Task: Create new invoice with Date Opened :15-Apr-23, Select Customer: Go Loco Street Tacos & Burritos, Terms: Payment Term 1. Make invoice entry for item-1 with Date: 15-Apr-23, Description: CVS Health Liquid Bandage Spray, Action: Material, Income Account: Income:Sales, Quantity: 1, Unit Price: 6.3, Discount $: 1.2. Make entry for item-2 with Date: 15-Apr-23, Description: Starbucks Double Shot Espresso and Cream, Action: Material, Income Account: Income:Sales, Quantity: 2, Unit Price: 5, Discount $: 2.2. Make entry for item-3 with Date: 15-Apr-23, Description: Reeses Sticks King Size_x000D_
, Action: Material, Income Account: Income:Sales, Quantity: 1, Unit Price: 6, Discount $: 2.7. Write Notes: Looking forward to serving you again.. Post Invoice with Post Date: 15-Apr-23, Post to Accounts: Assets:Accounts Receivable. Pay / Process Payment with Transaction Date: 15-May-23, Amount: 16.2, Transfer Account: Checking Account. Print Invoice, display notes by going to Option, then go to Display Tab and check Invoice Notes.
Action: Mouse pressed left at (157, 32)
Screenshot: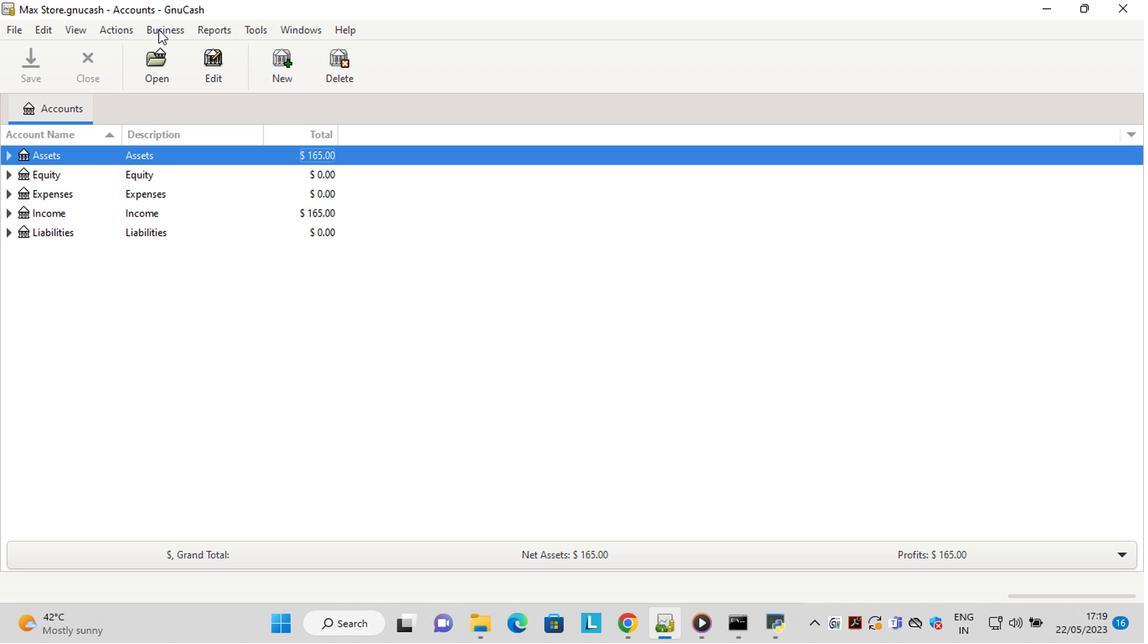 
Action: Mouse moved to (365, 122)
Screenshot: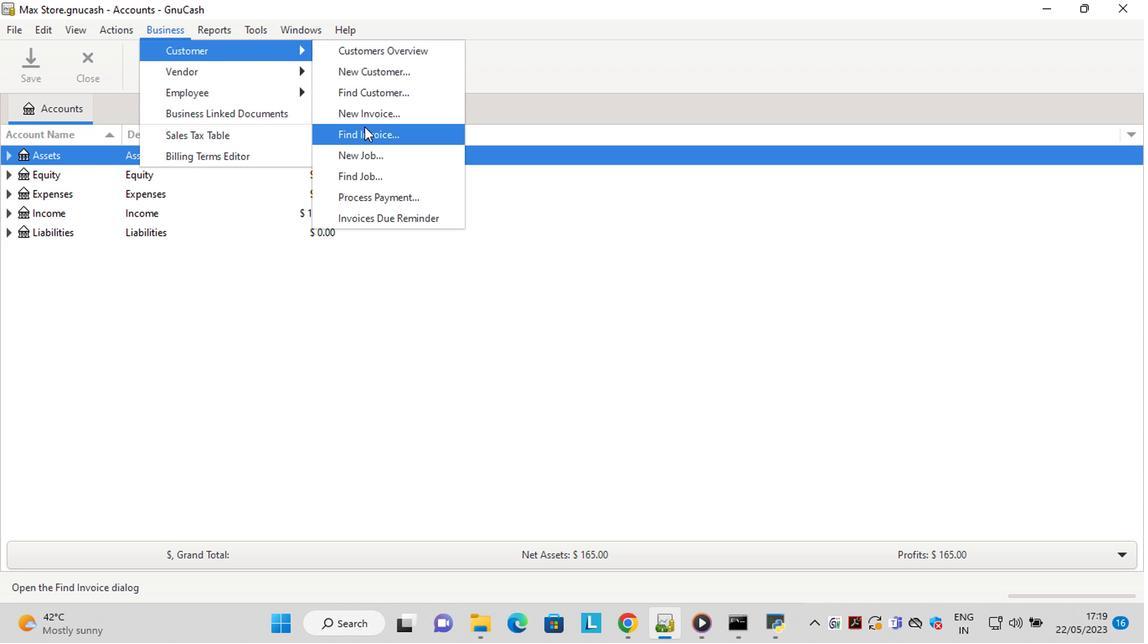 
Action: Mouse pressed left at (365, 122)
Screenshot: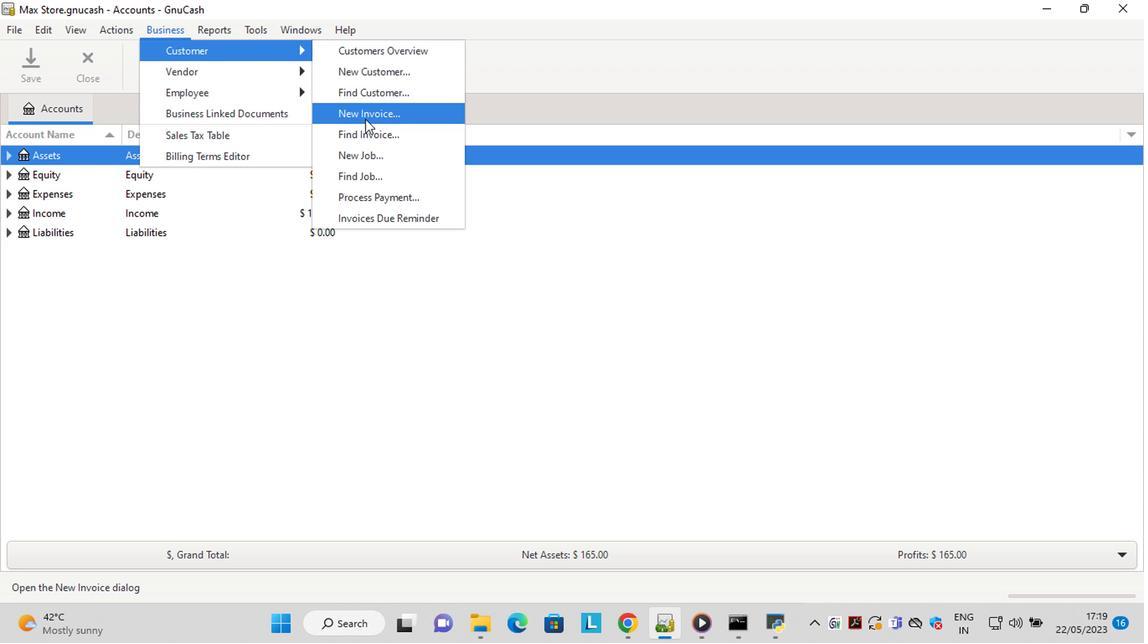 
Action: Mouse moved to (636, 253)
Screenshot: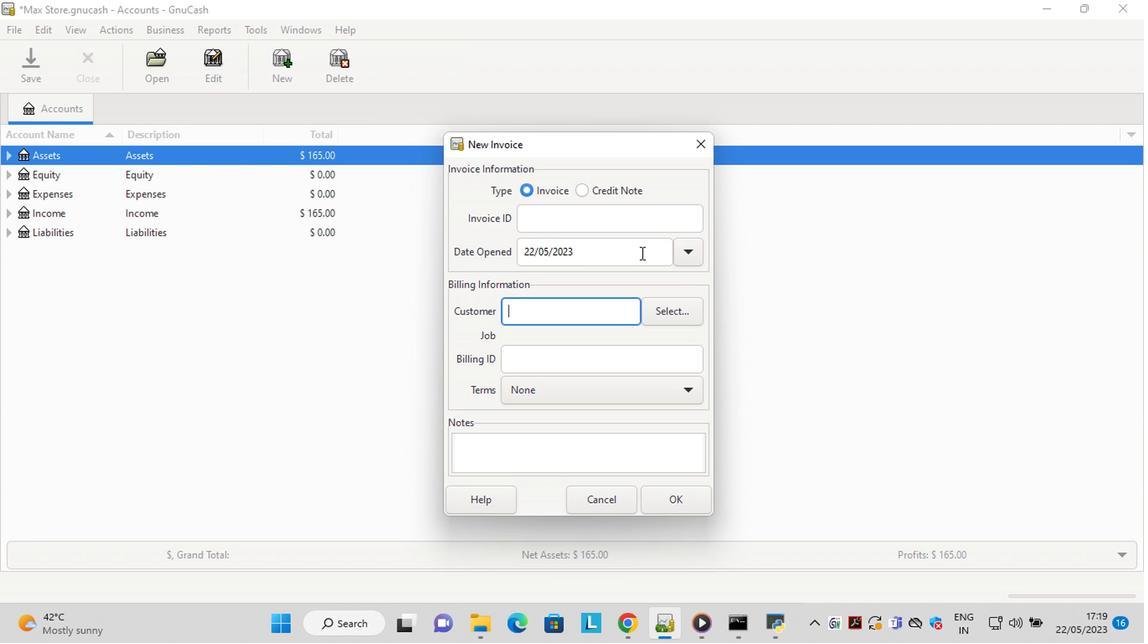 
Action: Mouse pressed left at (636, 253)
Screenshot: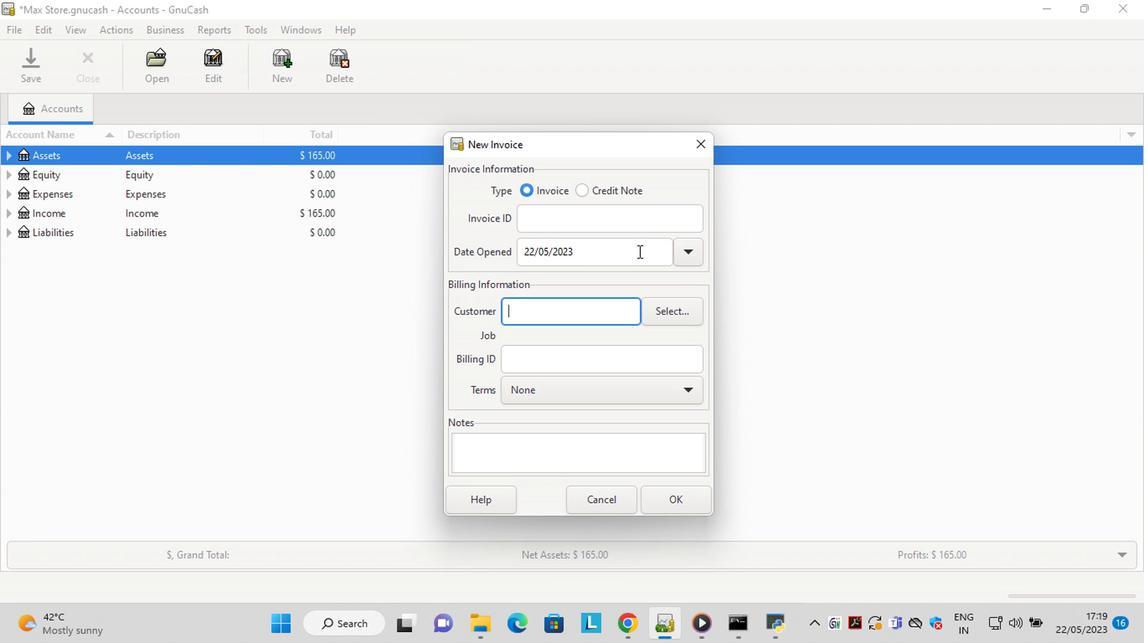 
Action: Key pressed <Key.left><Key.left><Key.left><Key.left><Key.left><Key.left><Key.left><Key.left><Key.left><Key.left><Key.left><Key.left><Key.left><Key.left><Key.delete><Key.delete>15<Key.right><Key.right><Key.delete>4
Screenshot: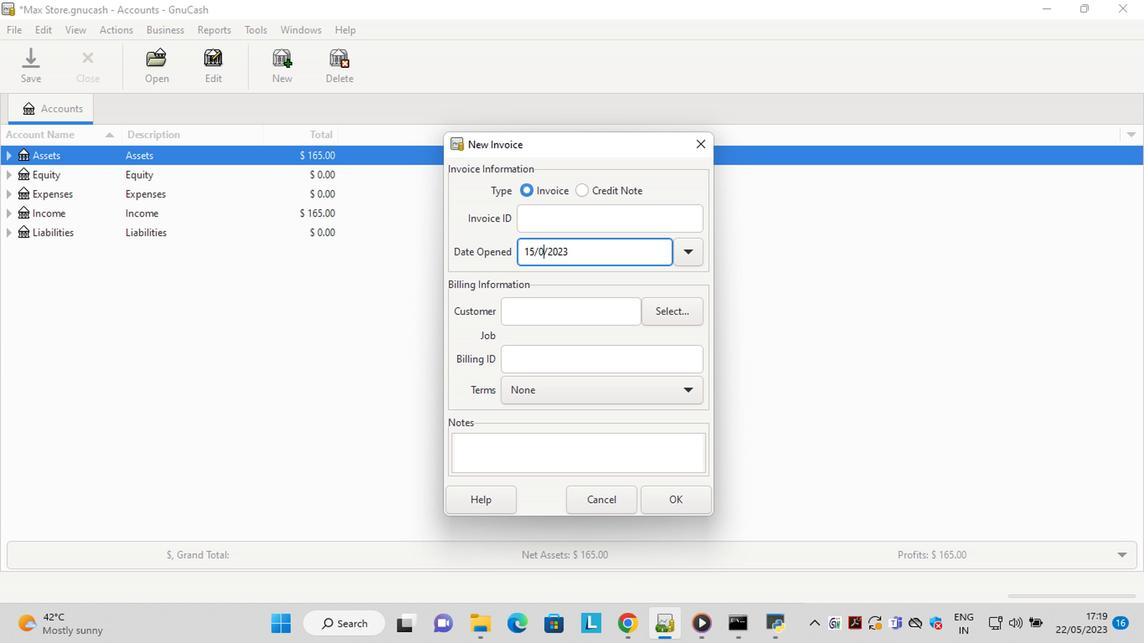 
Action: Mouse moved to (559, 313)
Screenshot: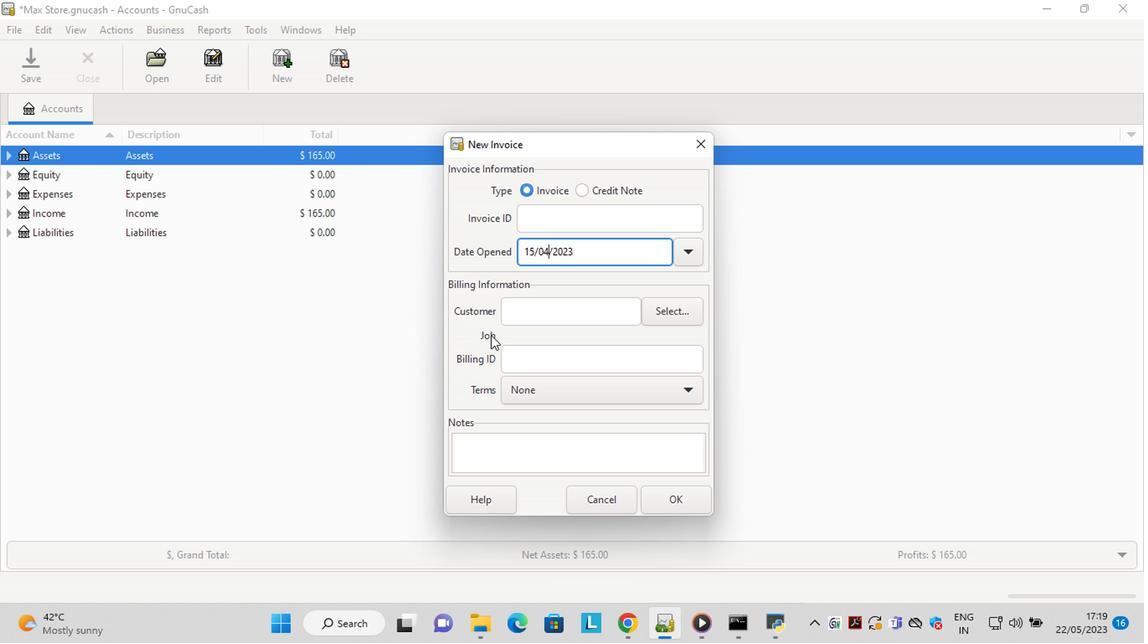 
Action: Mouse pressed left at (559, 313)
Screenshot: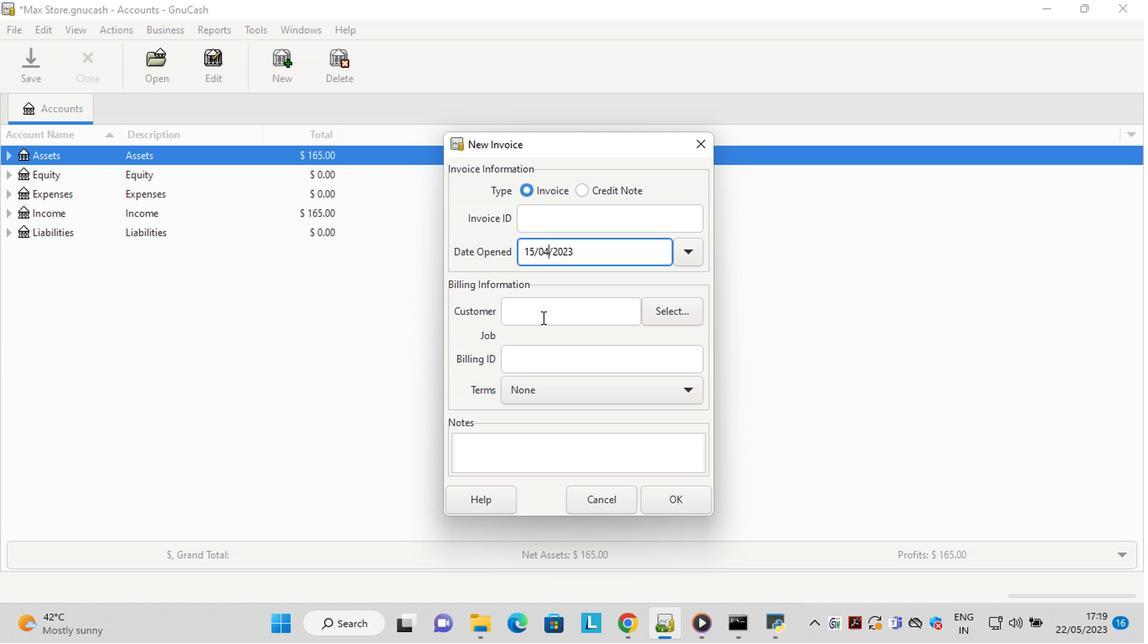 
Action: Mouse moved to (667, 306)
Screenshot: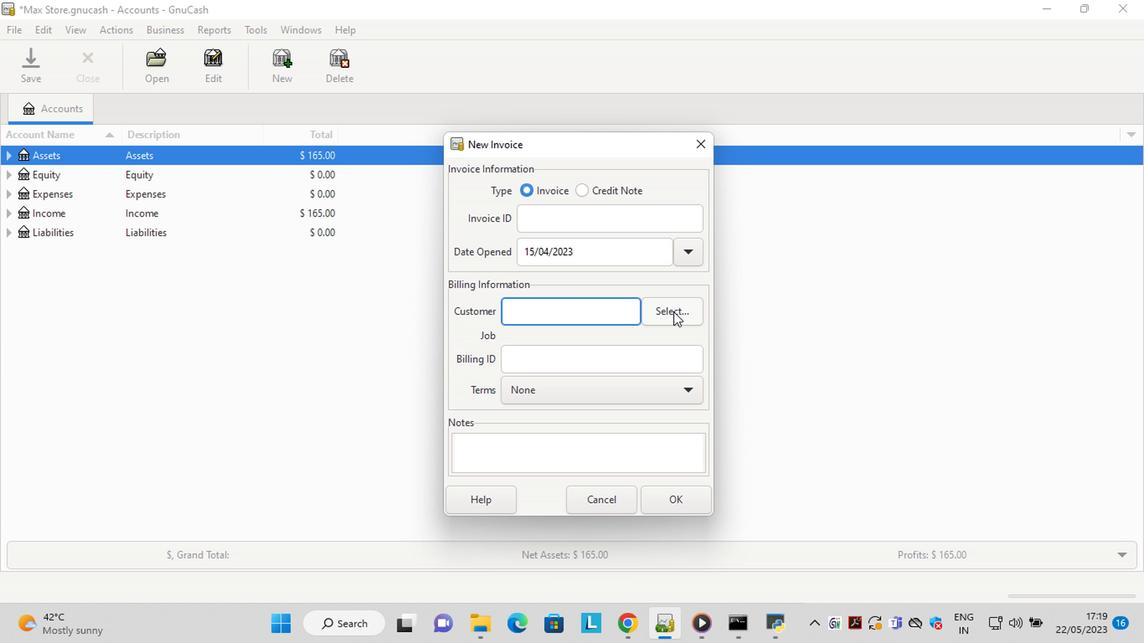 
Action: Mouse pressed left at (667, 306)
Screenshot: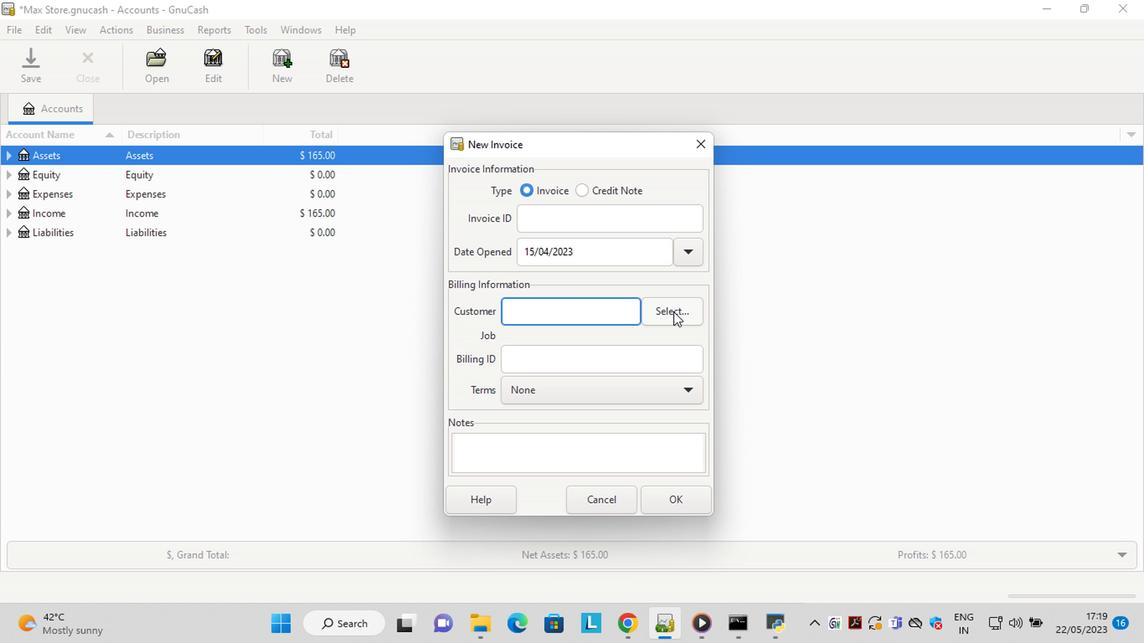 
Action: Mouse moved to (601, 295)
Screenshot: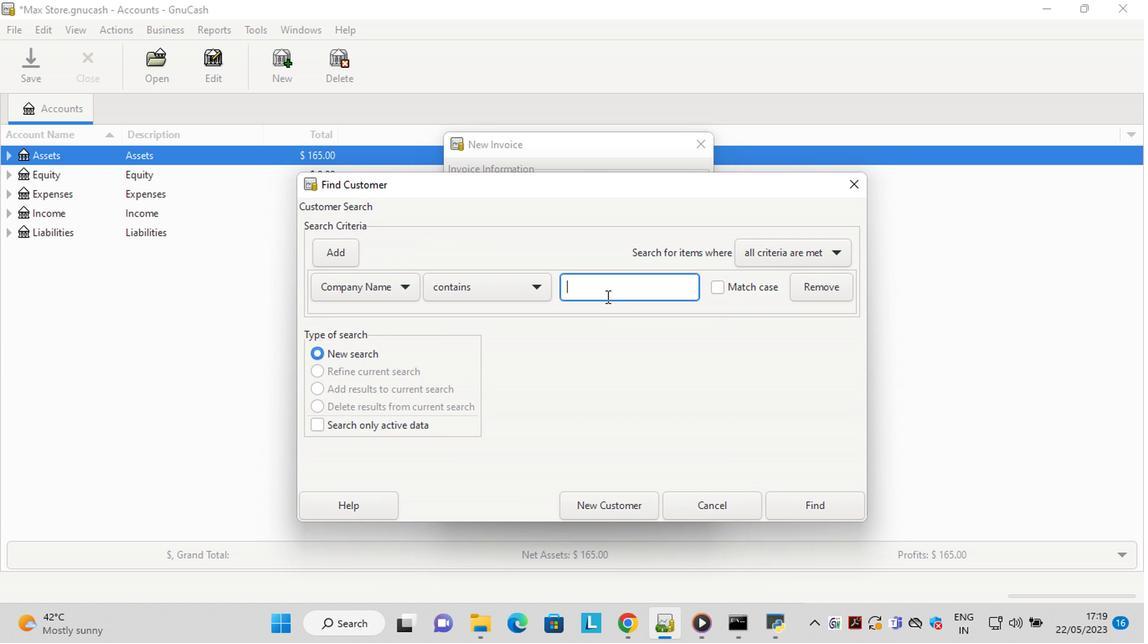 
Action: Mouse pressed left at (601, 295)
Screenshot: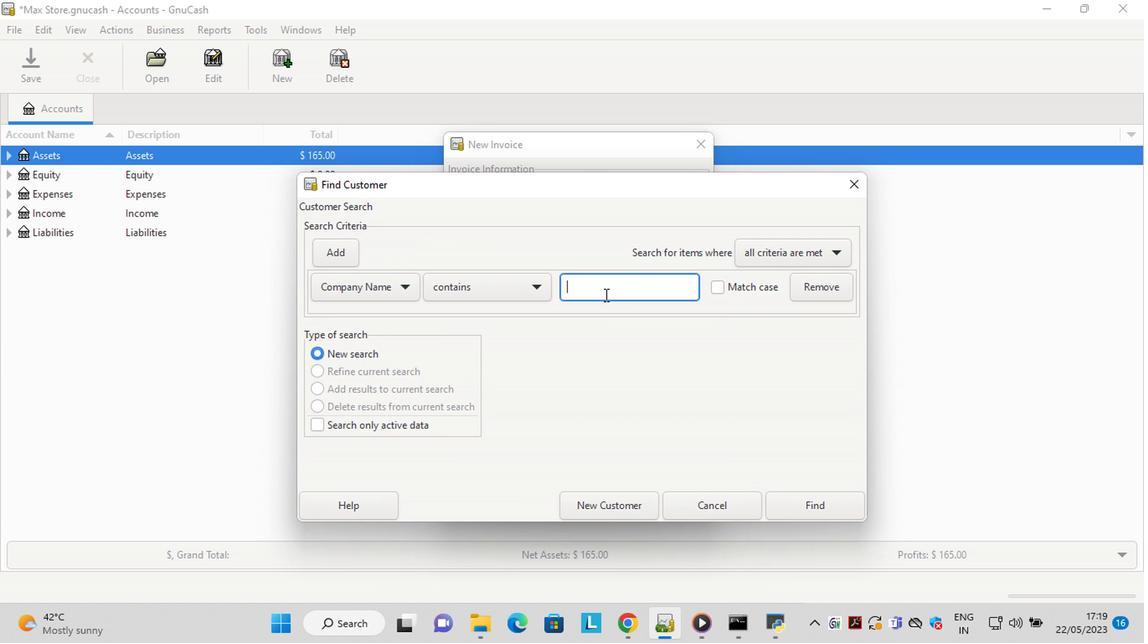 
Action: Key pressed <Key.shift>GO<Key.space><Key.shift>Lco<Key.backspace><Key.backspace>oi<Key.backspace>co
Screenshot: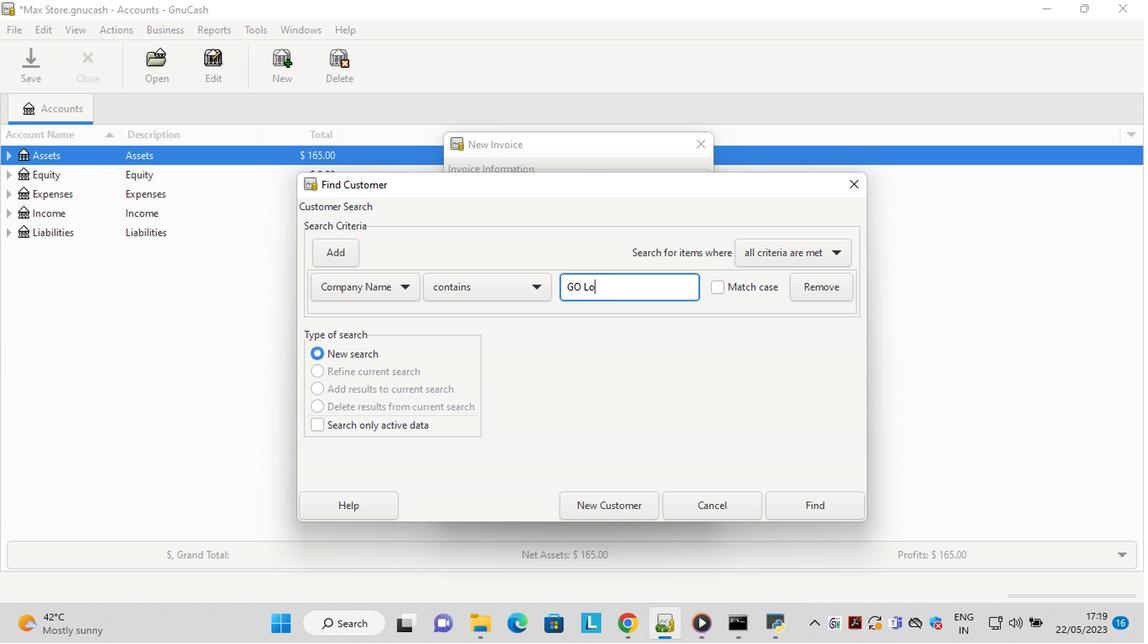 
Action: Mouse moved to (805, 507)
Screenshot: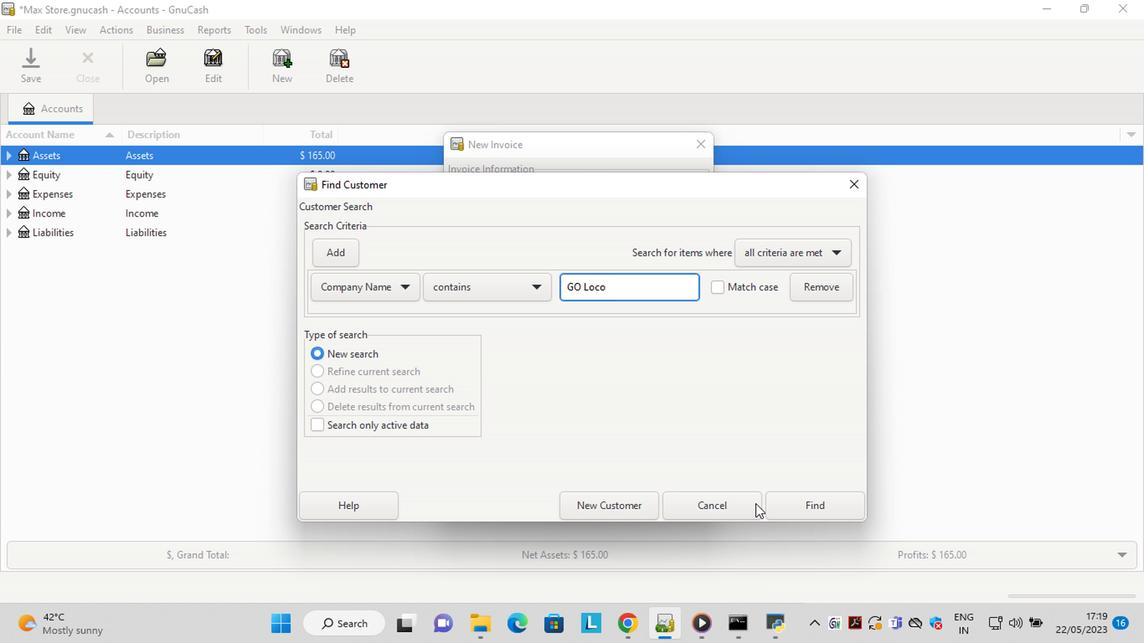 
Action: Mouse pressed left at (805, 507)
Screenshot: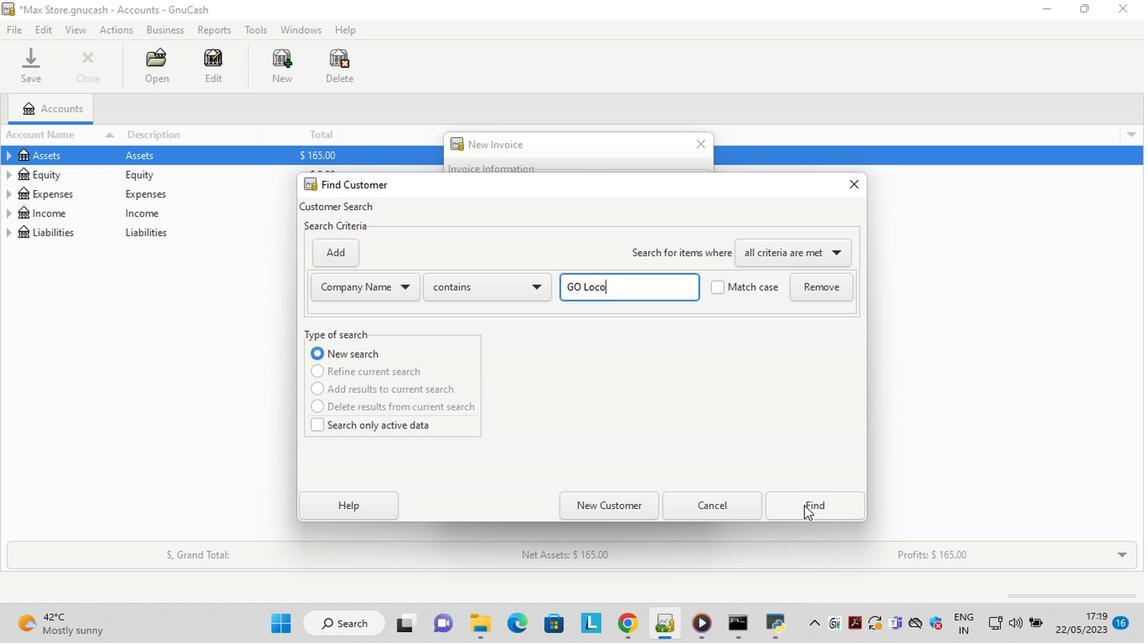 
Action: Mouse moved to (597, 338)
Screenshot: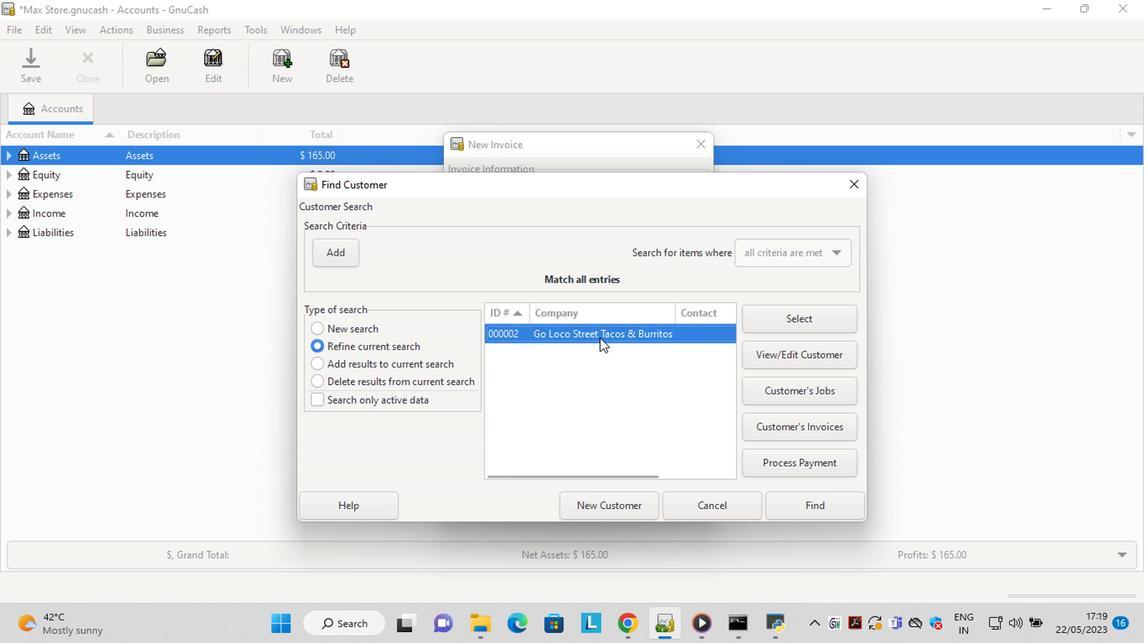 
Action: Mouse pressed left at (597, 338)
Screenshot: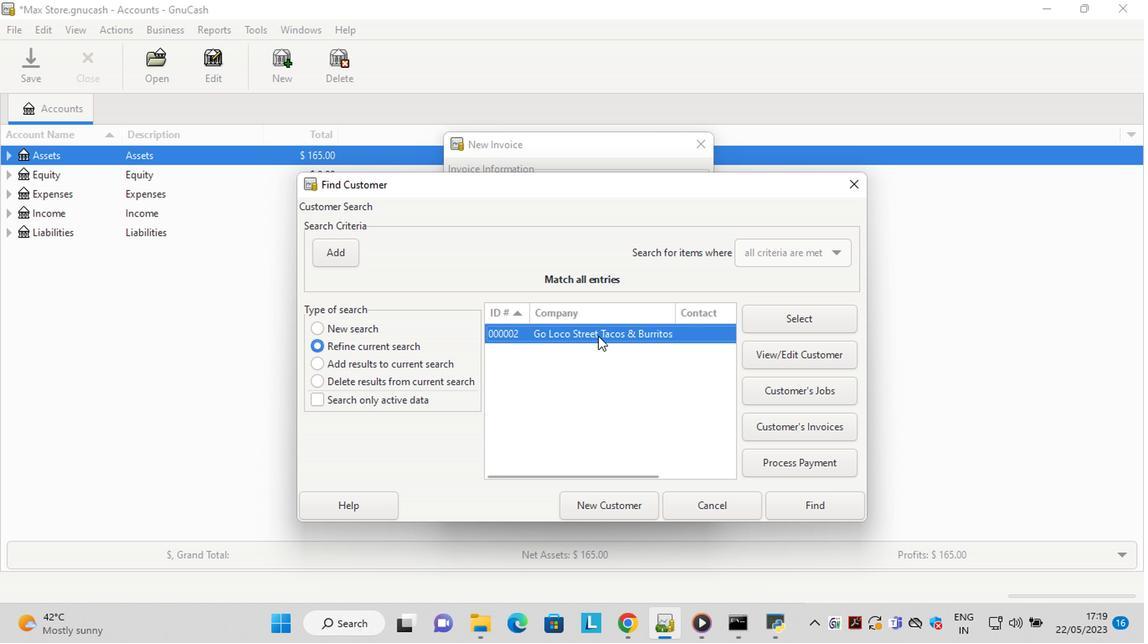 
Action: Mouse pressed left at (597, 338)
Screenshot: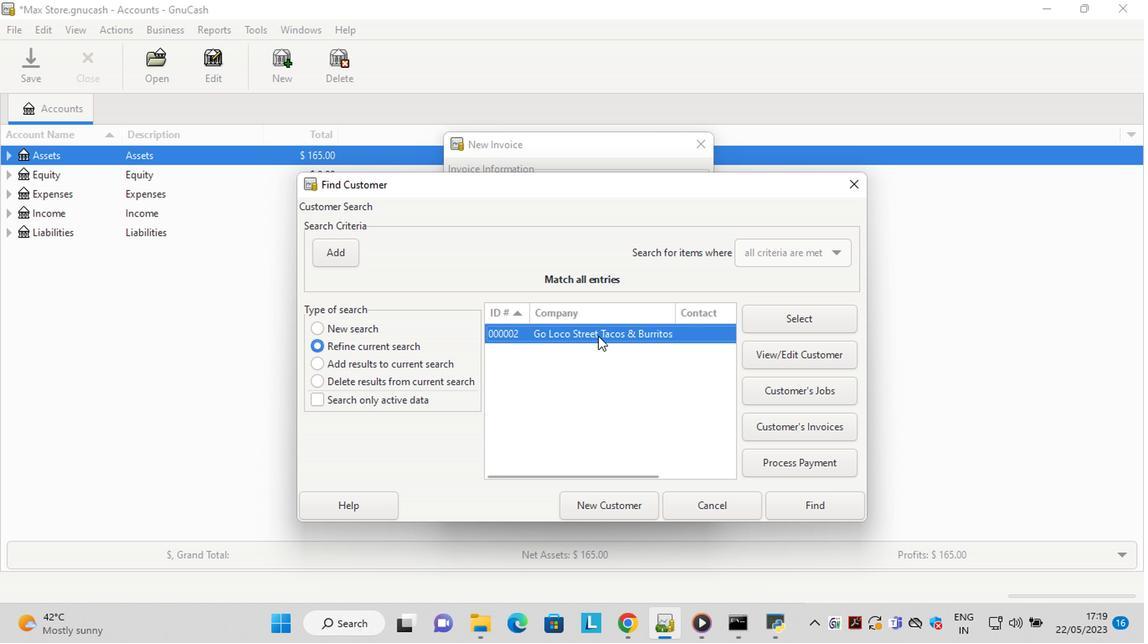 
Action: Mouse moved to (631, 402)
Screenshot: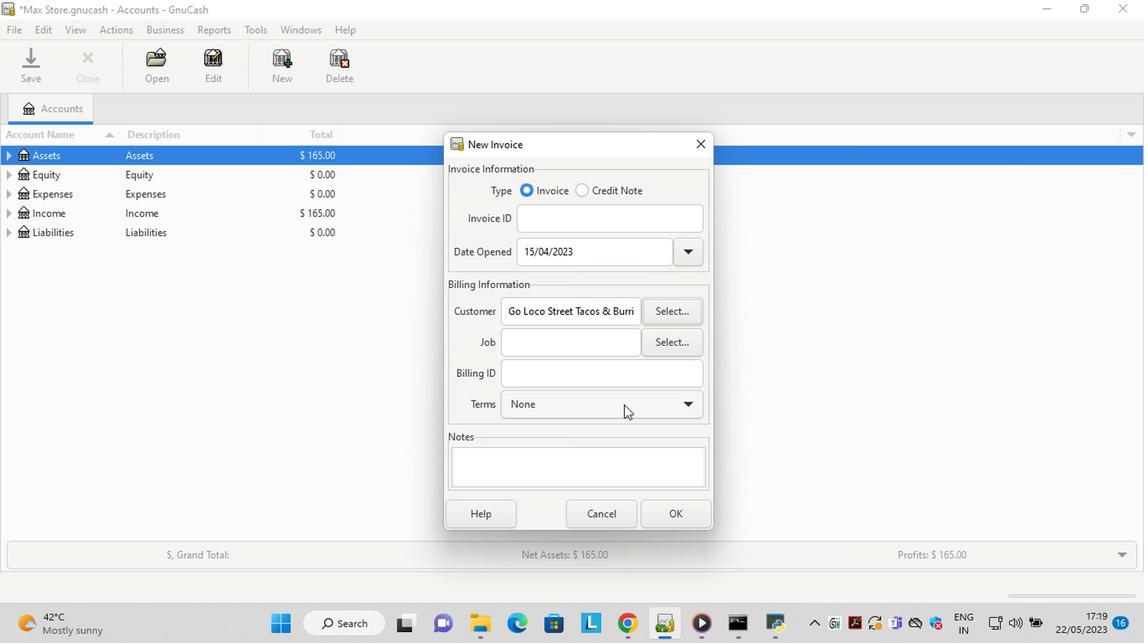 
Action: Mouse pressed left at (631, 402)
Screenshot: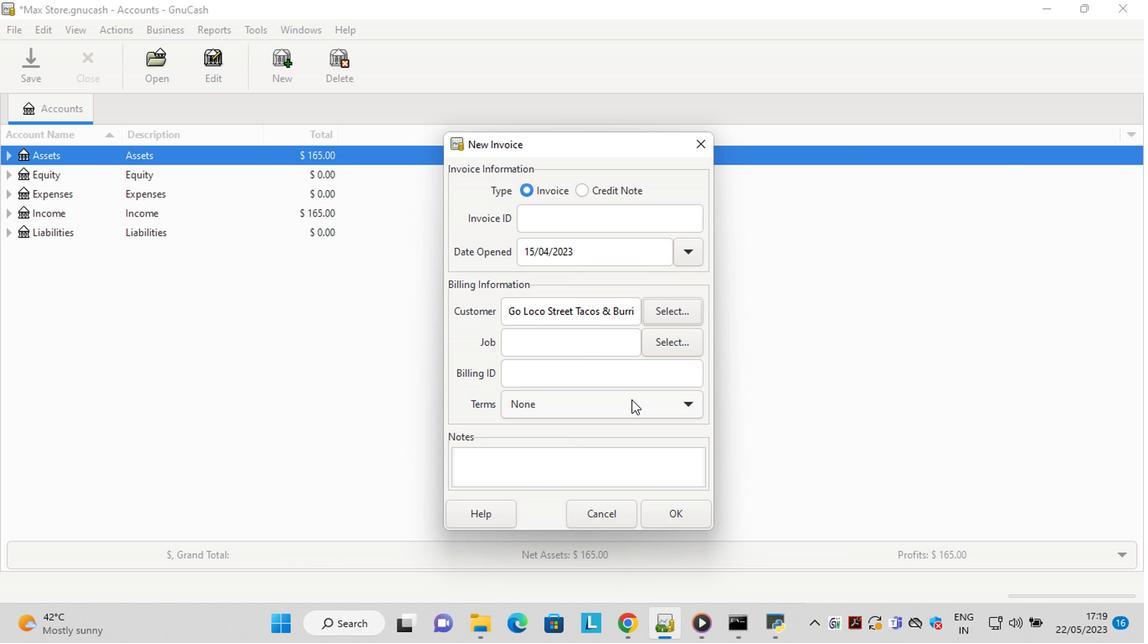 
Action: Mouse moved to (607, 429)
Screenshot: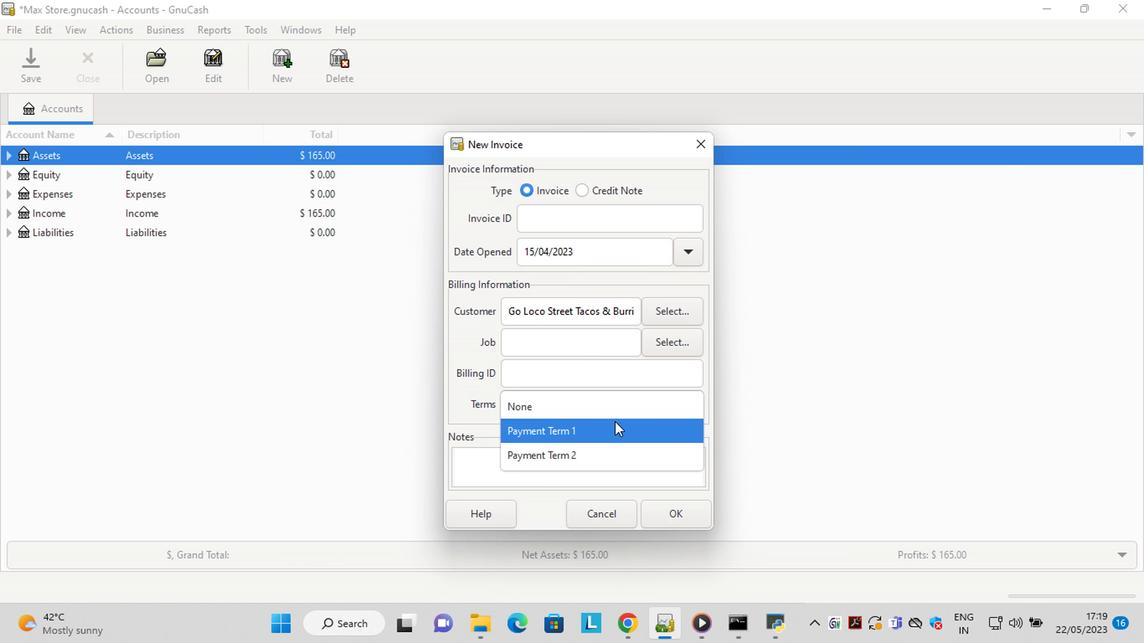 
Action: Mouse pressed left at (607, 429)
Screenshot: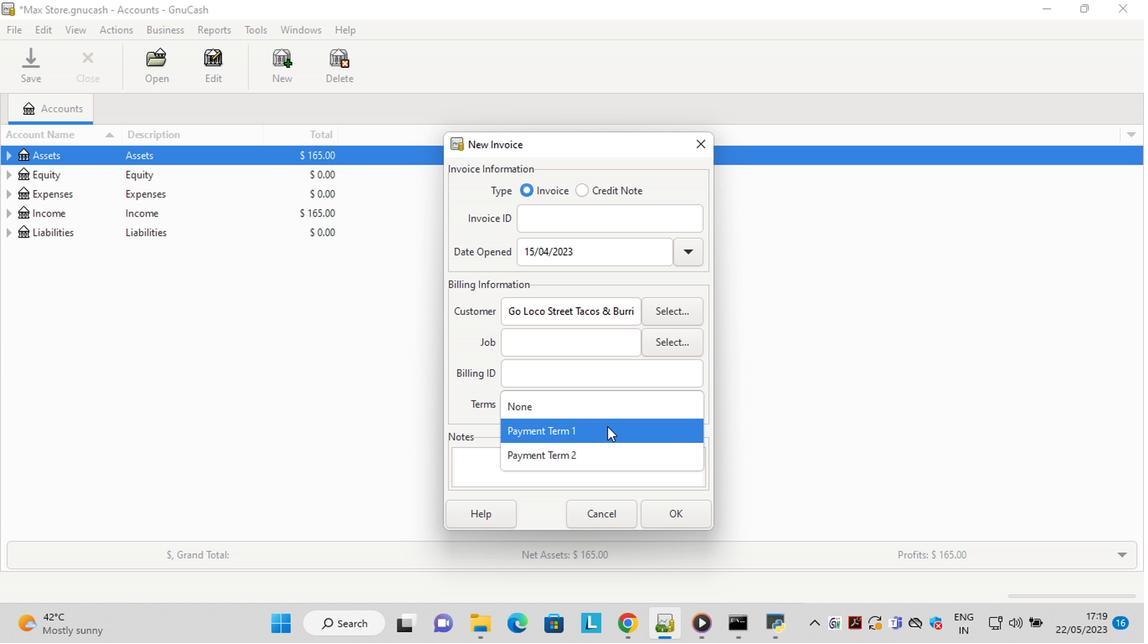 
Action: Mouse moved to (674, 516)
Screenshot: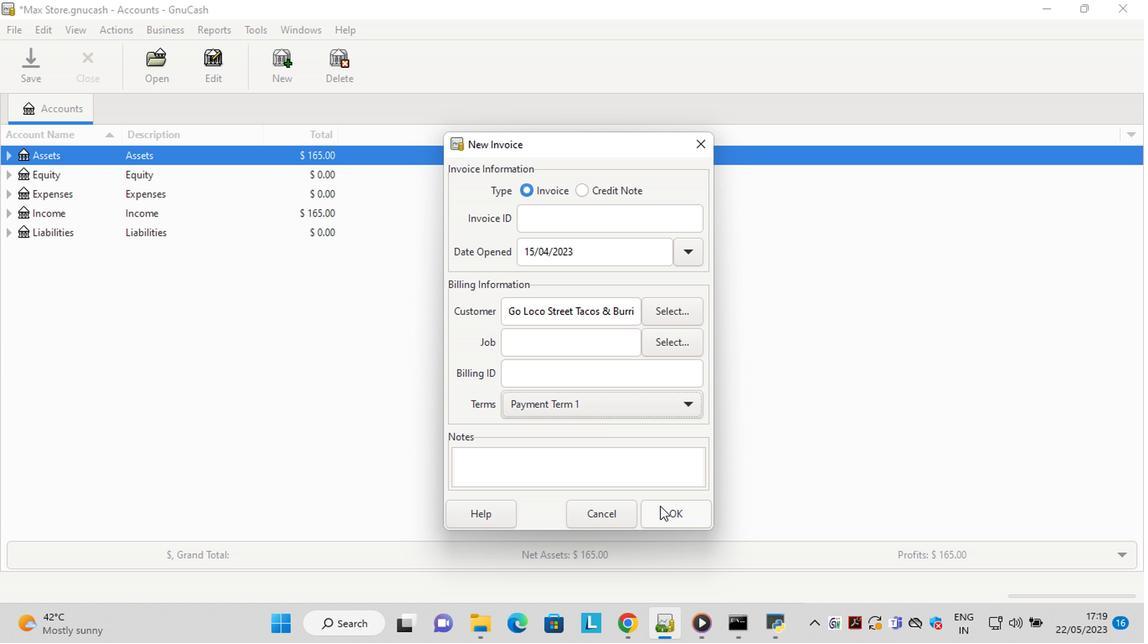 
Action: Mouse pressed left at (674, 516)
Screenshot: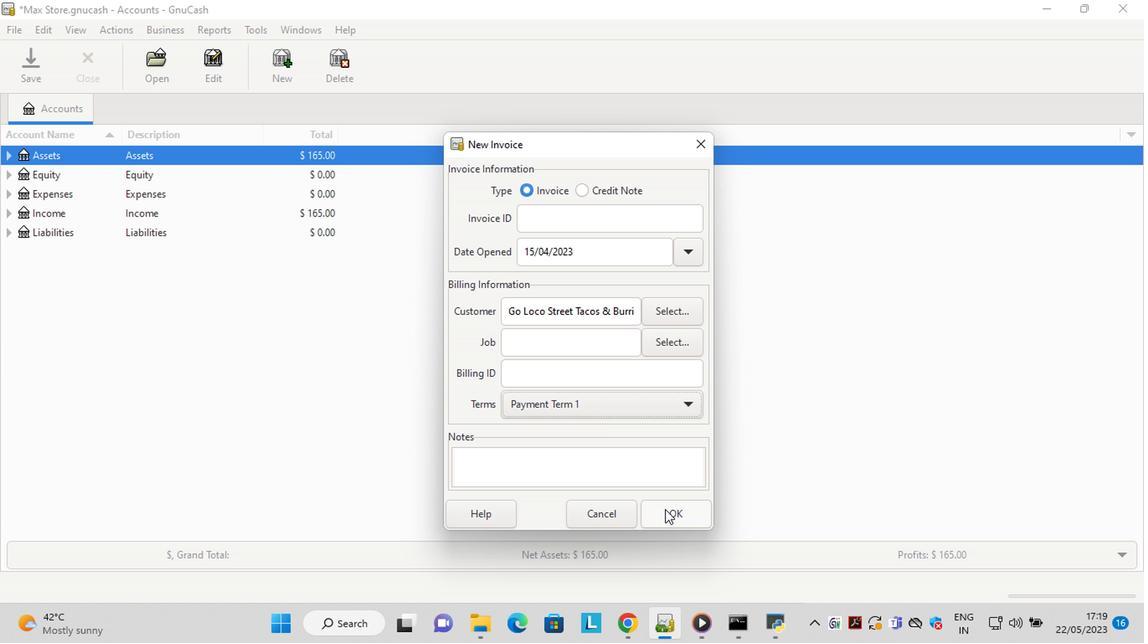 
Action: Mouse moved to (315, 352)
Screenshot: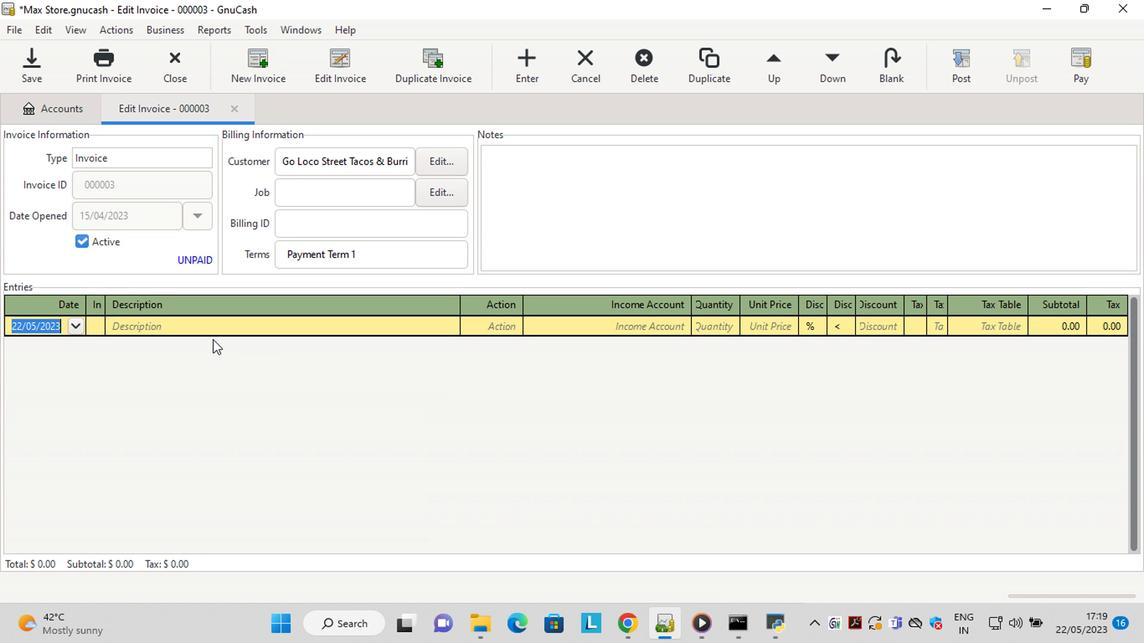 
Action: Key pressed <Key.left><Key.left><Key.delete><Key.delete>15<Key.right><Key.right><Key.delete>4<Key.tab><Key.shift>CVS<Key.space><Key.shift>Health<Key.space><Key.shift>Liquid<Key.space><Key.shift>Bandage<Key.space><Key.shift>Spray<Key.tab>ma<Key.enter><Key.tab>sale<Key.tab>1<Key.tab>6.3<Key.tab>
Screenshot: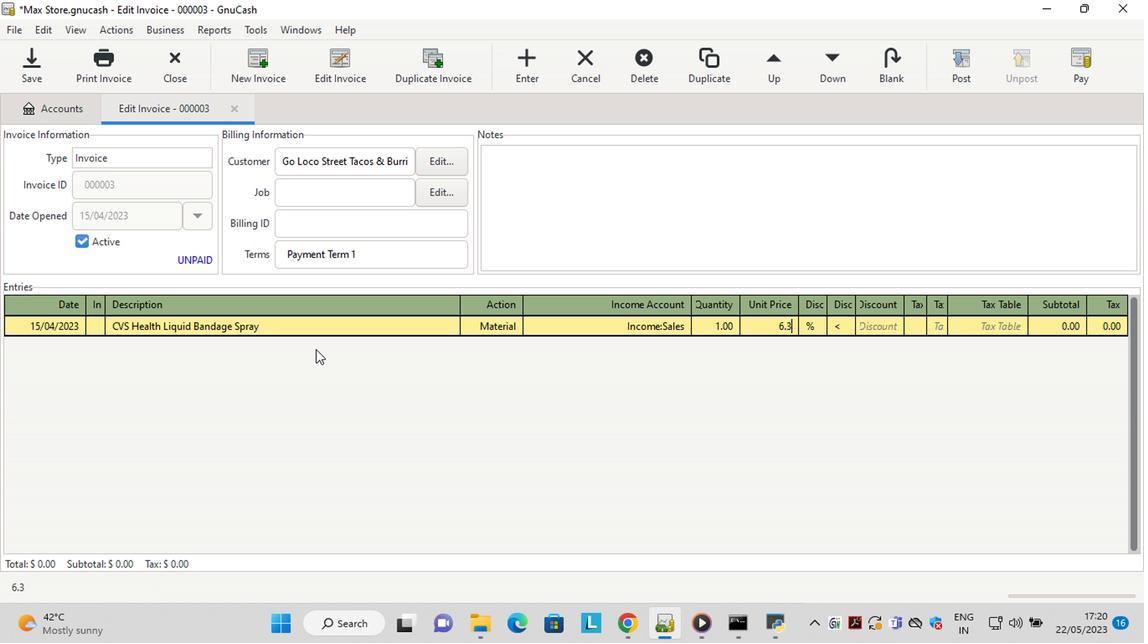 
Action: Mouse moved to (812, 328)
Screenshot: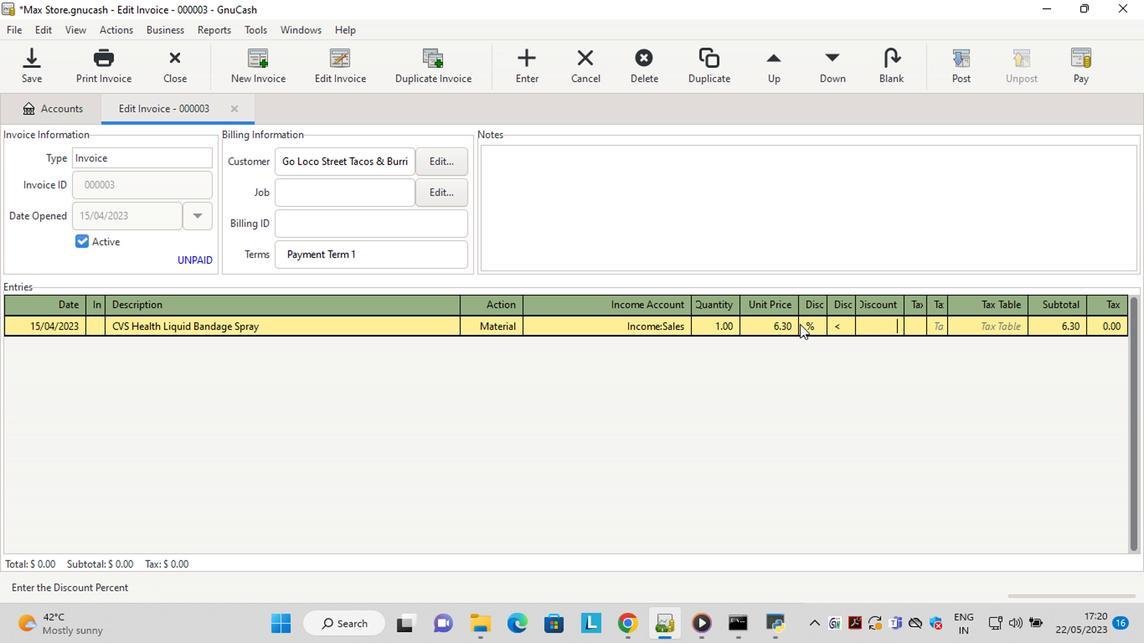 
Action: Mouse pressed left at (812, 328)
Screenshot: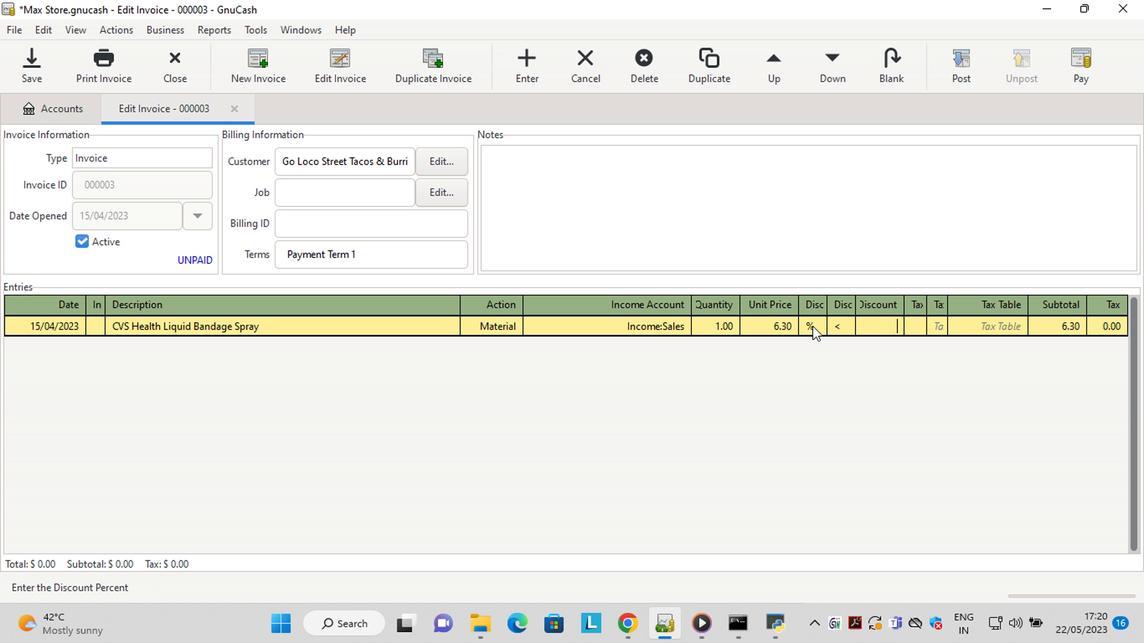 
Action: Mouse moved to (839, 327)
Screenshot: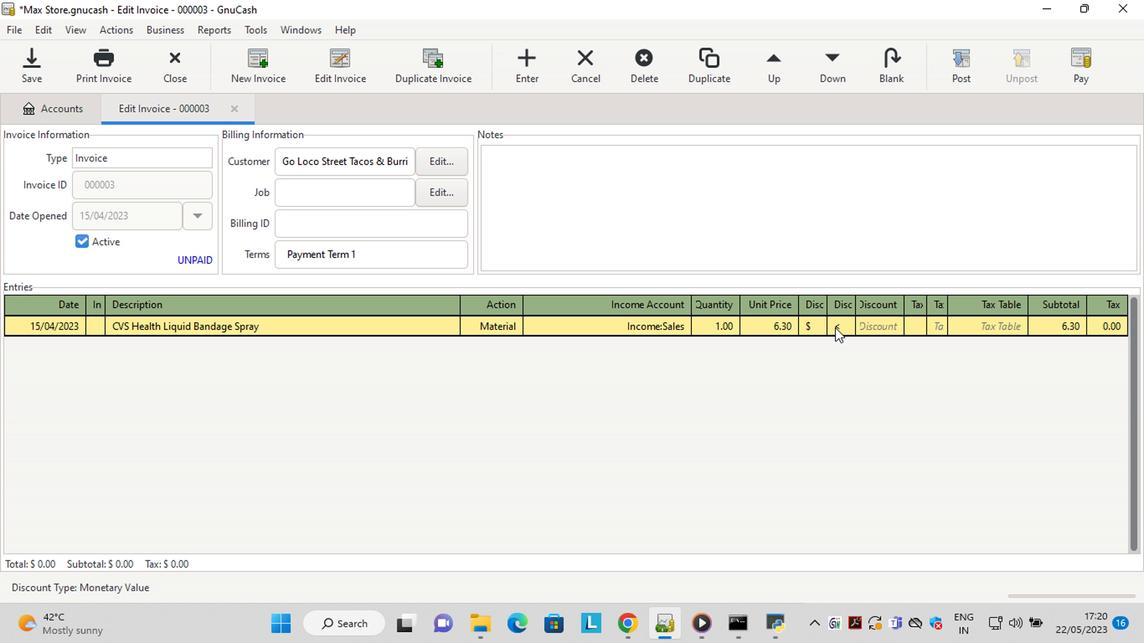 
Action: Mouse pressed left at (839, 327)
Screenshot: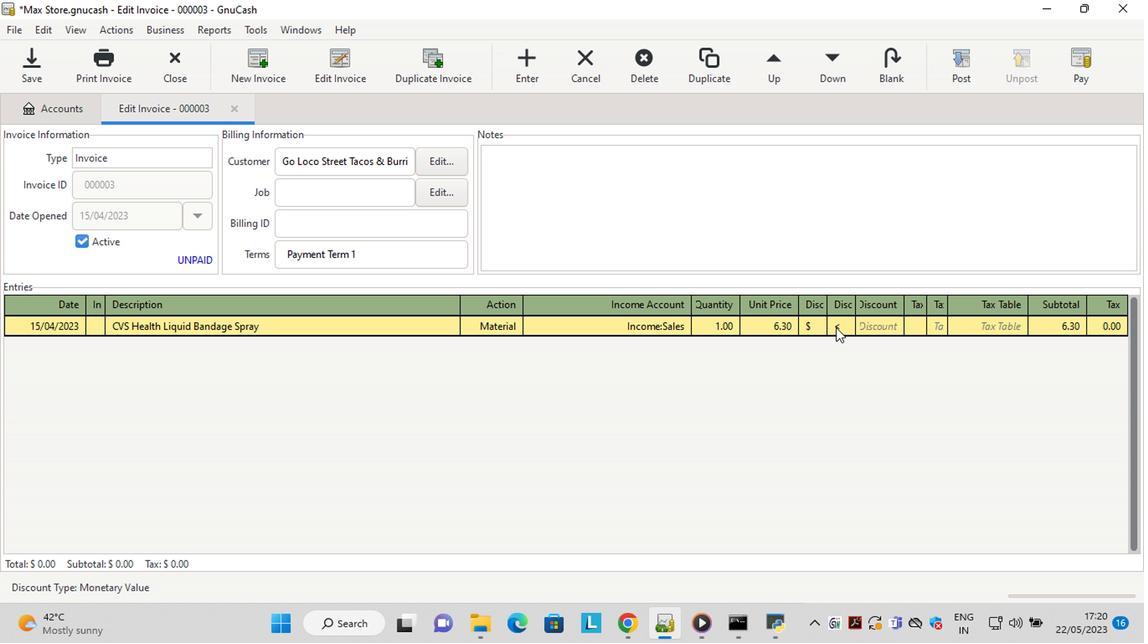 
Action: Mouse moved to (877, 330)
Screenshot: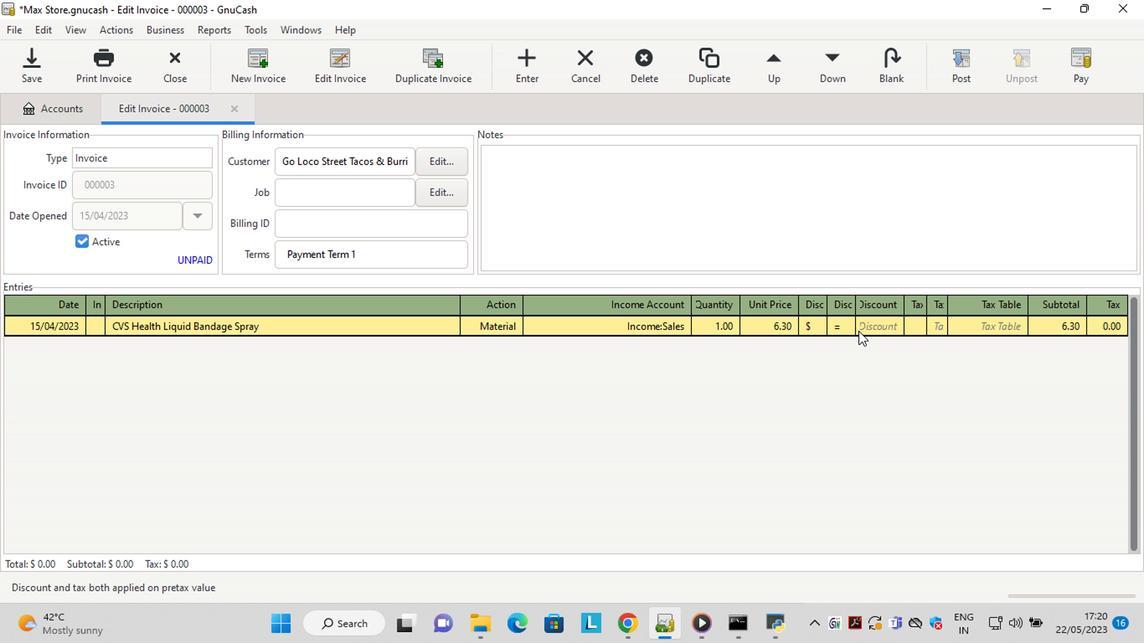 
Action: Mouse pressed left at (877, 330)
Screenshot: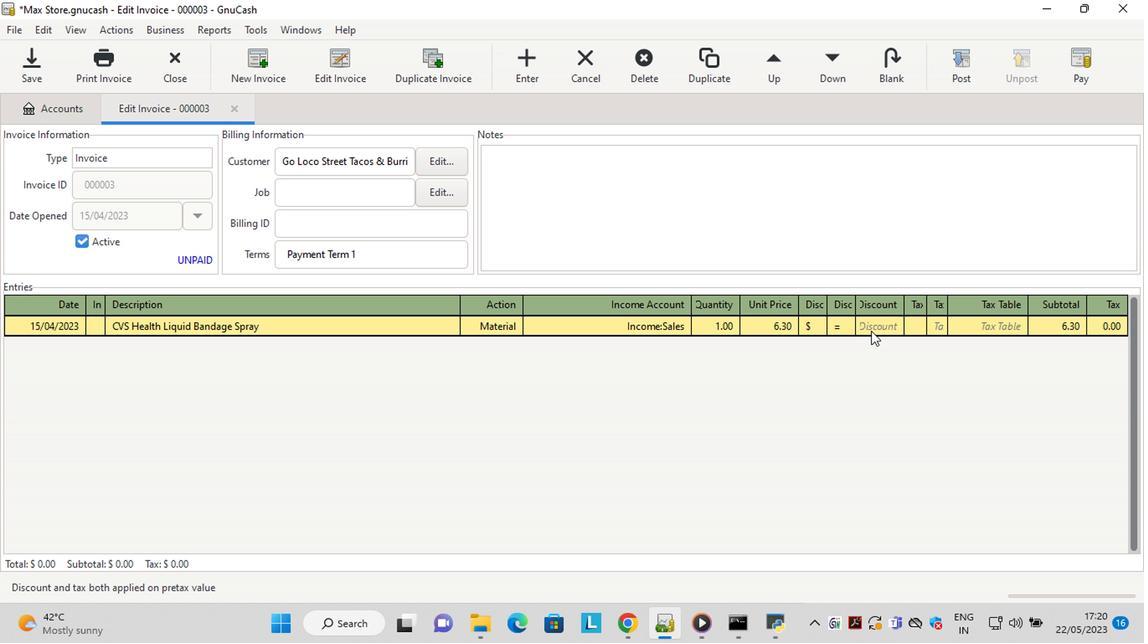 
Action: Key pressed 1.20
Screenshot: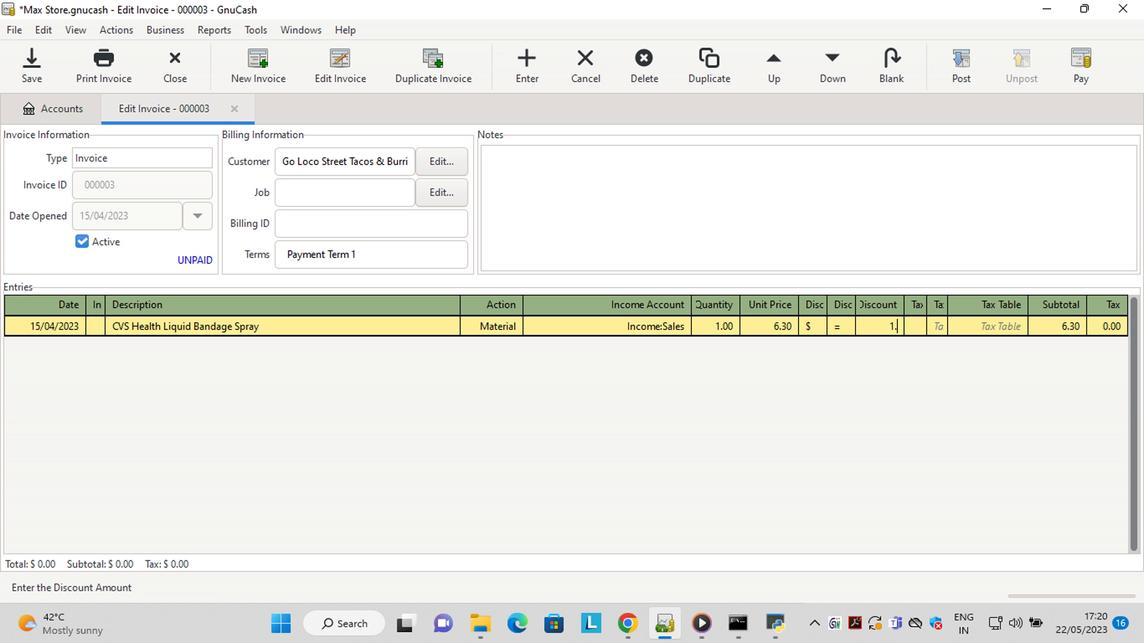 
Action: Mouse moved to (1016, 389)
Screenshot: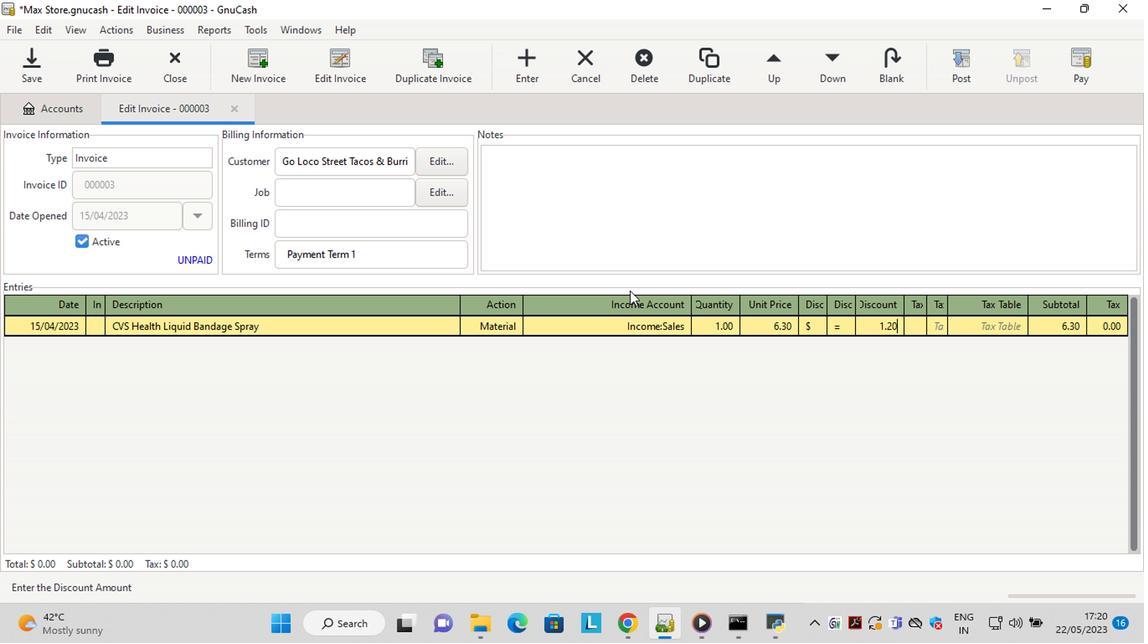 
Action: Key pressed <Key.tab><Key.tab><Key.shift>Starbucks<Key.space><Key.shift>Double<Key.space><Key.shift>Shot<Key.space><Key.shift>Espresso<Key.space>and<Key.space><Key.shift>Cream<Key.tab>ma<Key.enter><Key.tab>sale<Key.tab>2<Key.tab>5<Key.tab>
Screenshot: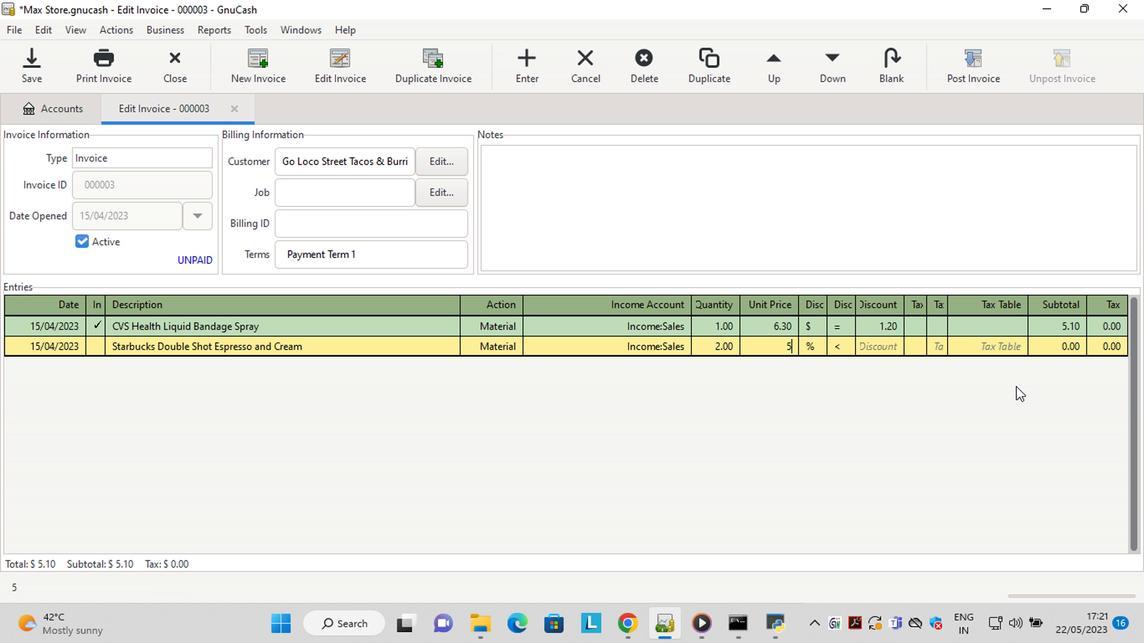 
Action: Mouse moved to (806, 344)
Screenshot: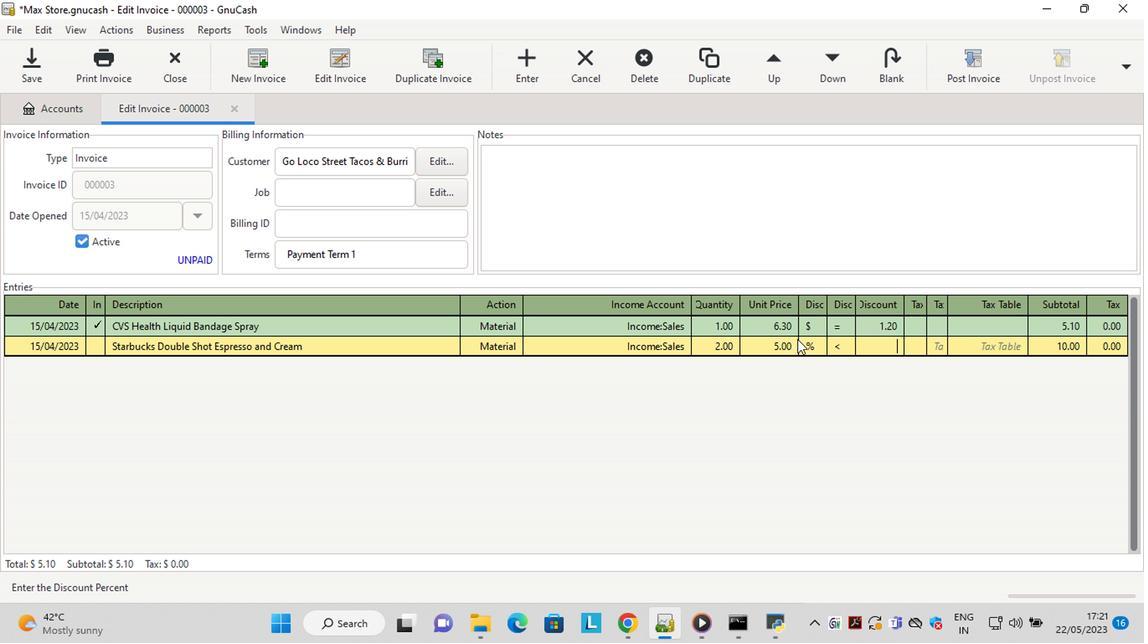 
Action: Mouse pressed left at (806, 344)
Screenshot: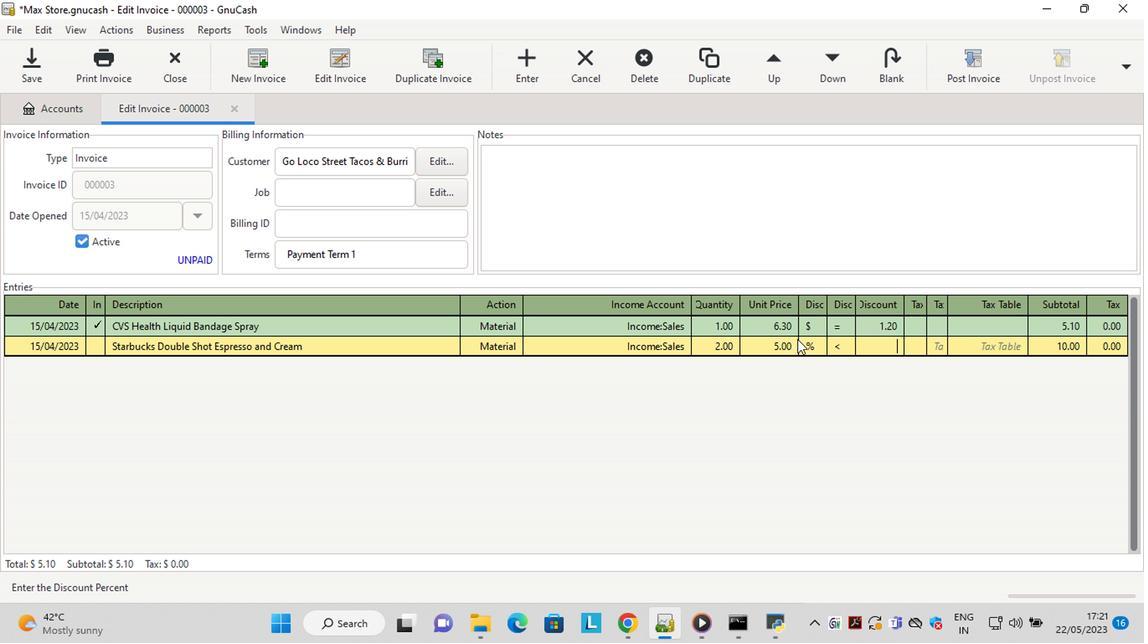 
Action: Mouse moved to (830, 349)
Screenshot: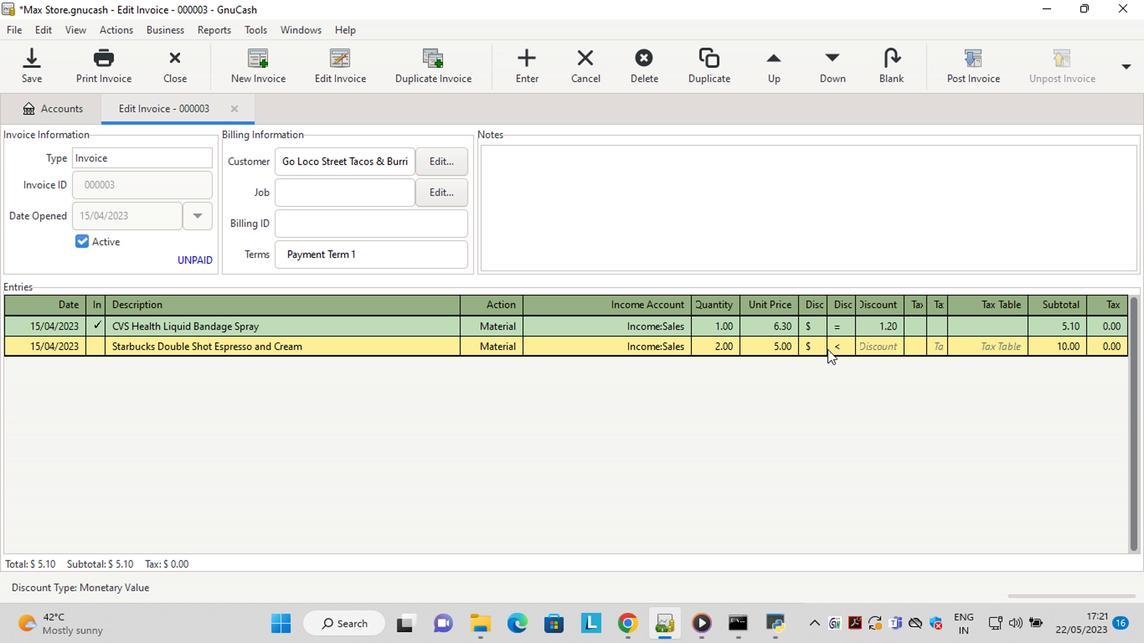 
Action: Mouse pressed left at (830, 349)
Screenshot: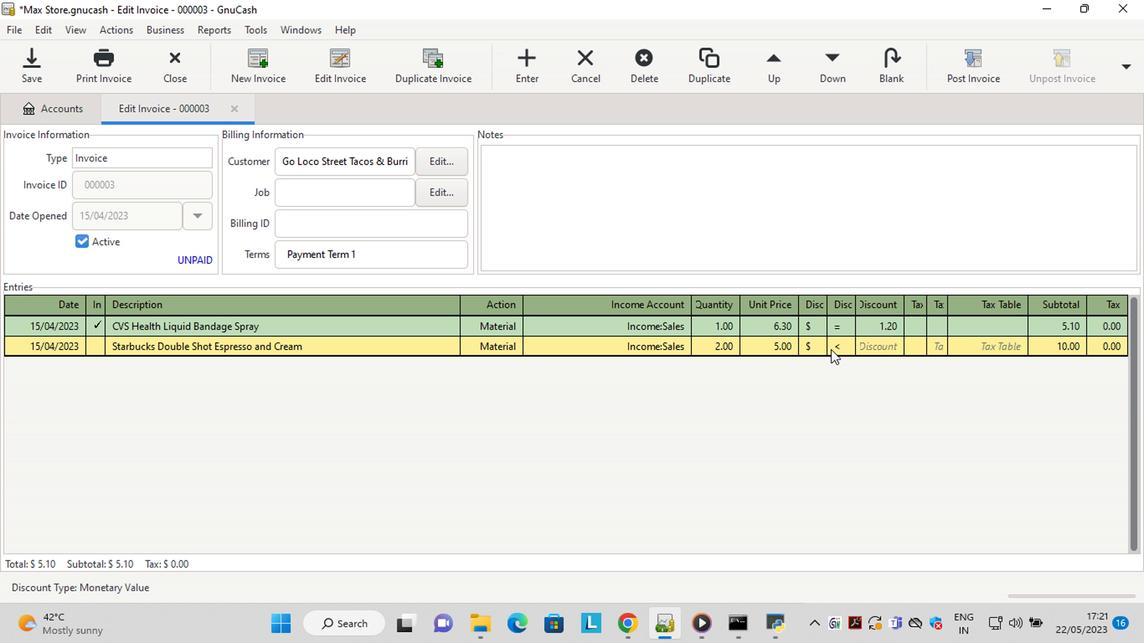 
Action: Mouse moved to (868, 348)
Screenshot: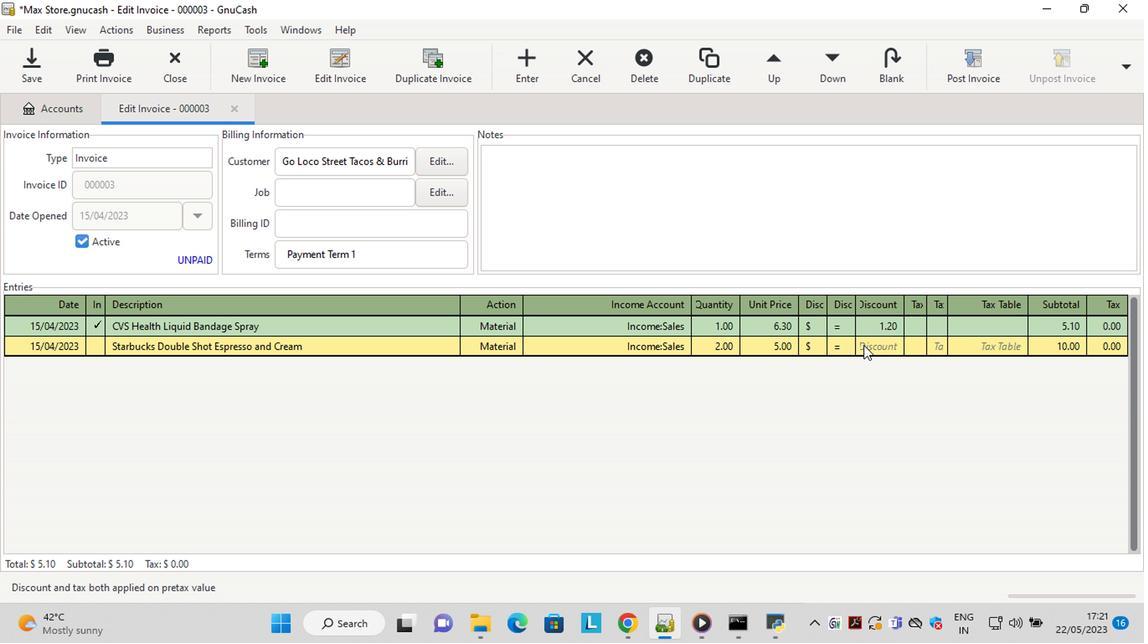 
Action: Mouse pressed left at (867, 348)
Screenshot: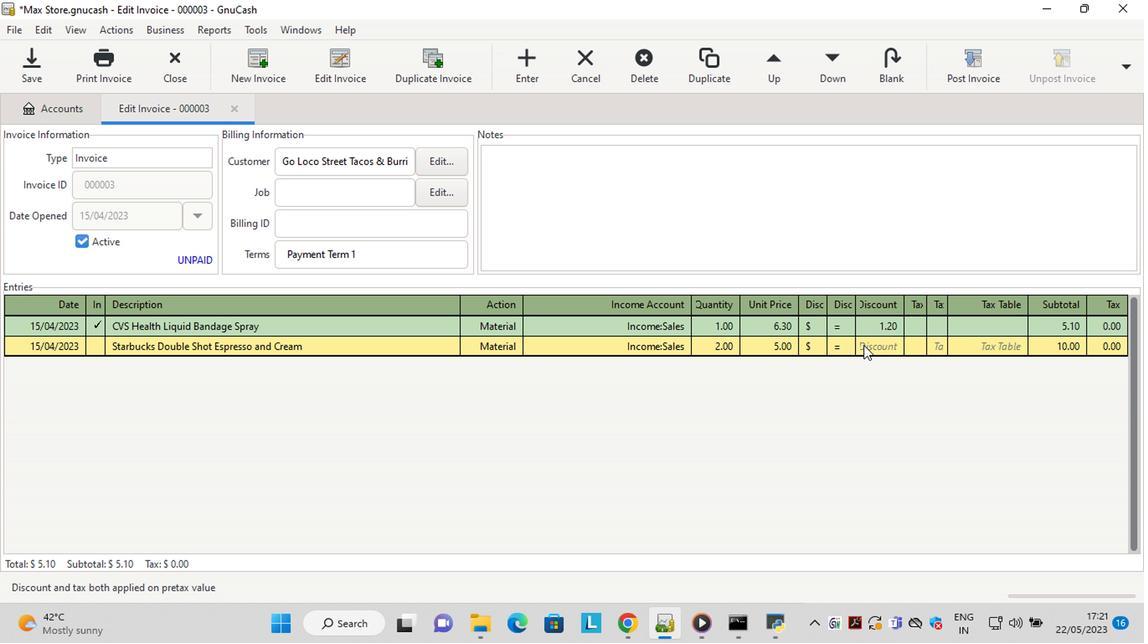 
Action: Key pressed 2.20<Key.tab><Key.tab><Key.shift>Reeses<Key.space><Key.shift>Sticks<Key.space><Key.shift>King<Key.space><Key.shift>Size<Key.tab>ma<Key.tab>sale<Key.tab>1<Key.tab>6<Key.tab>
Screenshot: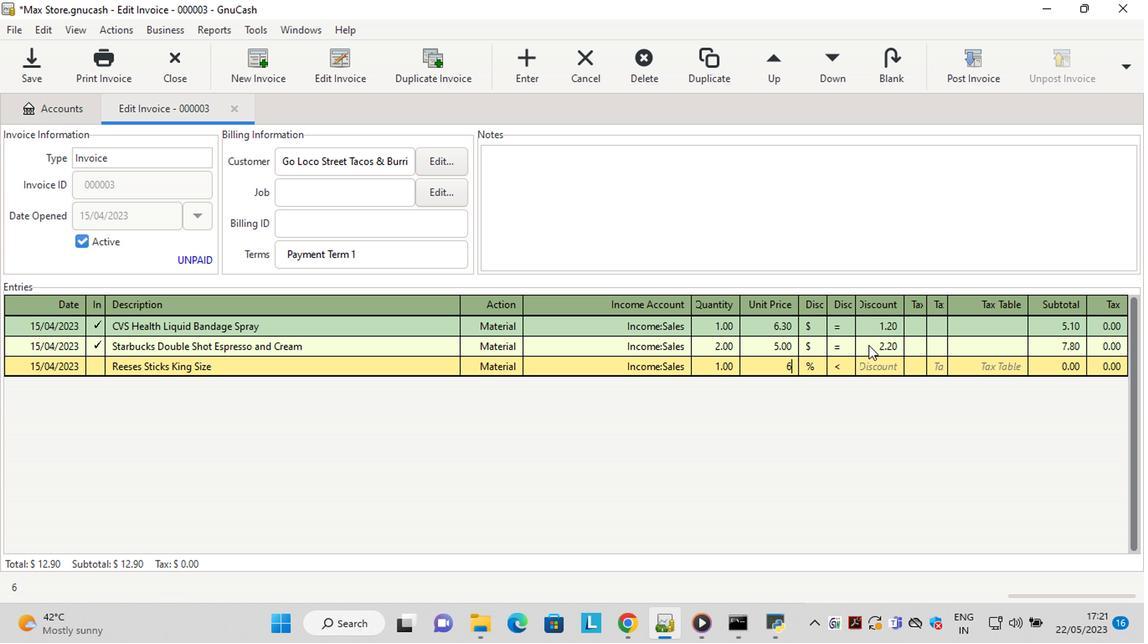 
Action: Mouse moved to (817, 368)
Screenshot: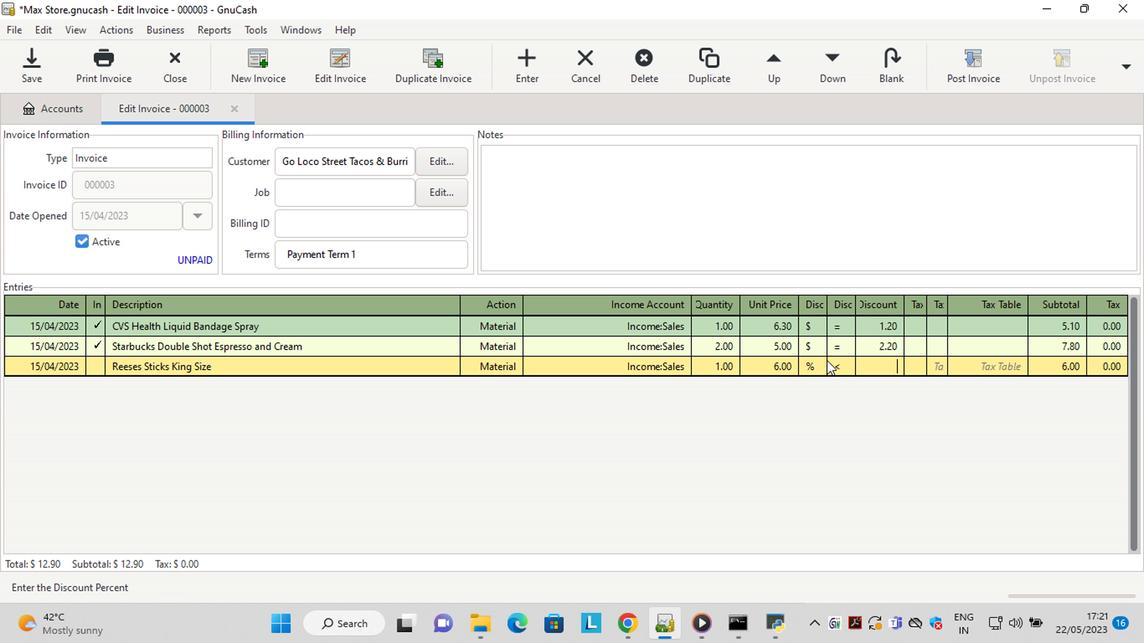 
Action: Mouse pressed left at (817, 368)
Screenshot: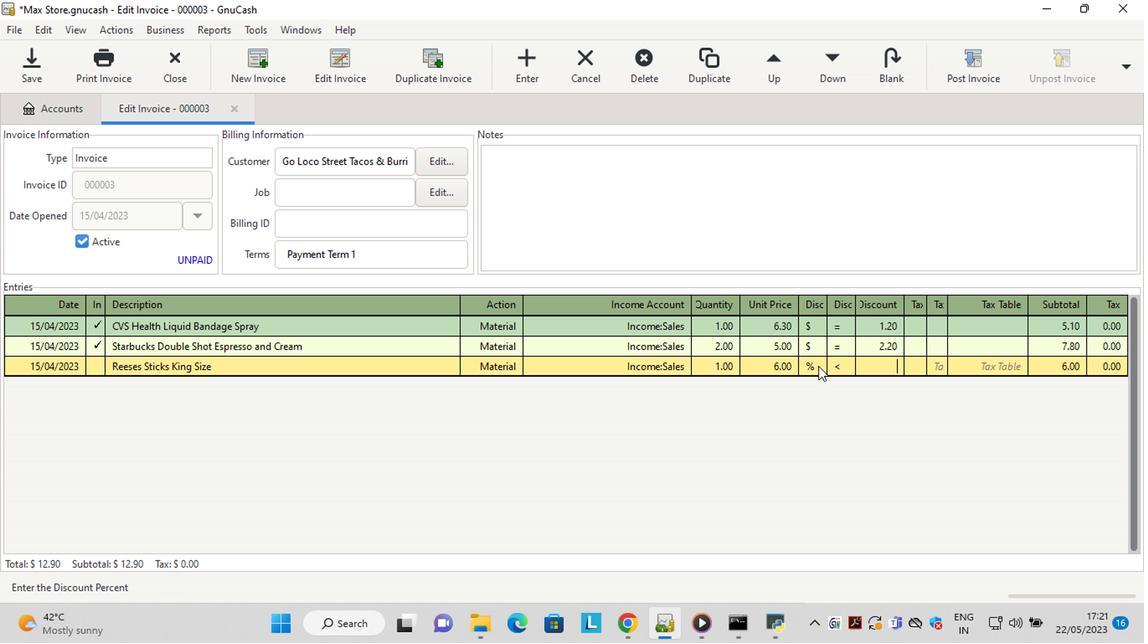 
Action: Mouse moved to (845, 369)
Screenshot: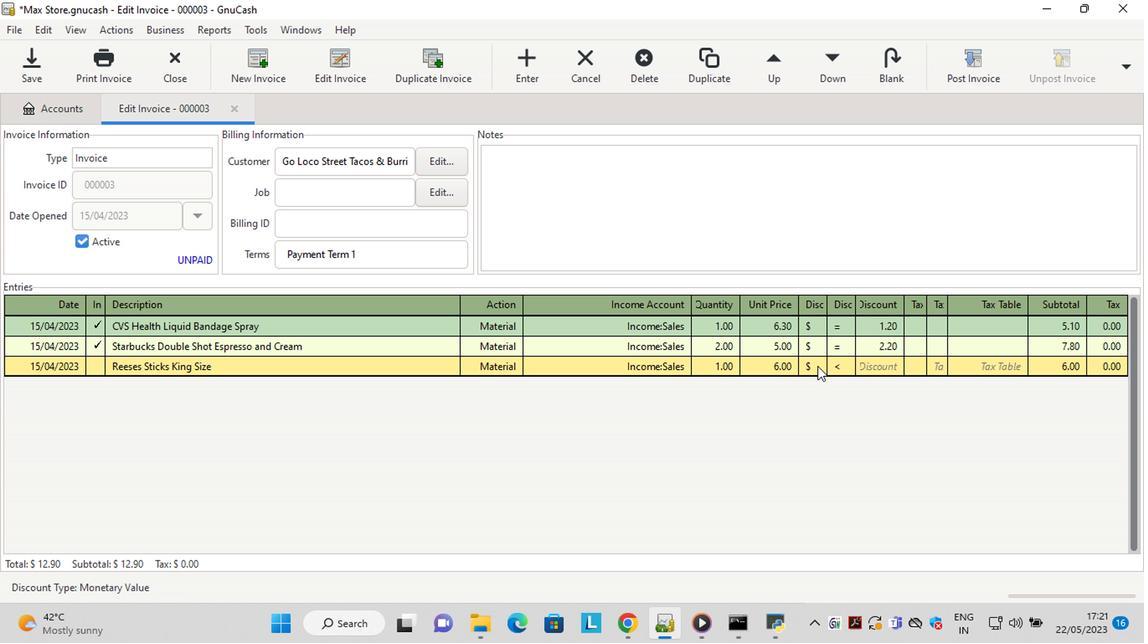 
Action: Mouse pressed left at (845, 369)
Screenshot: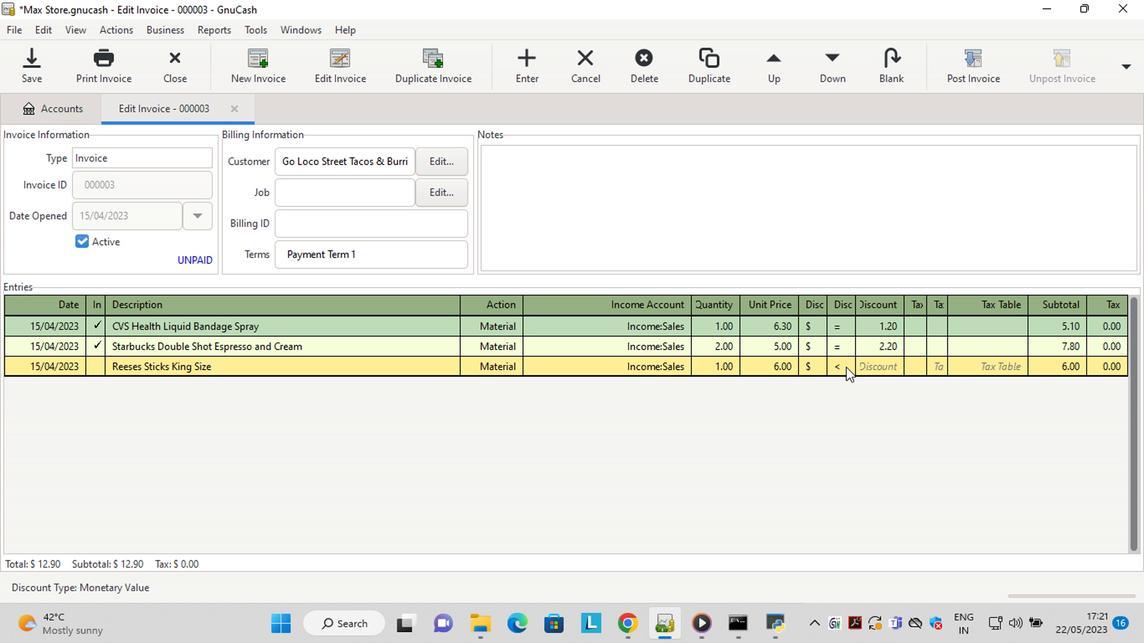 
Action: Mouse moved to (861, 369)
Screenshot: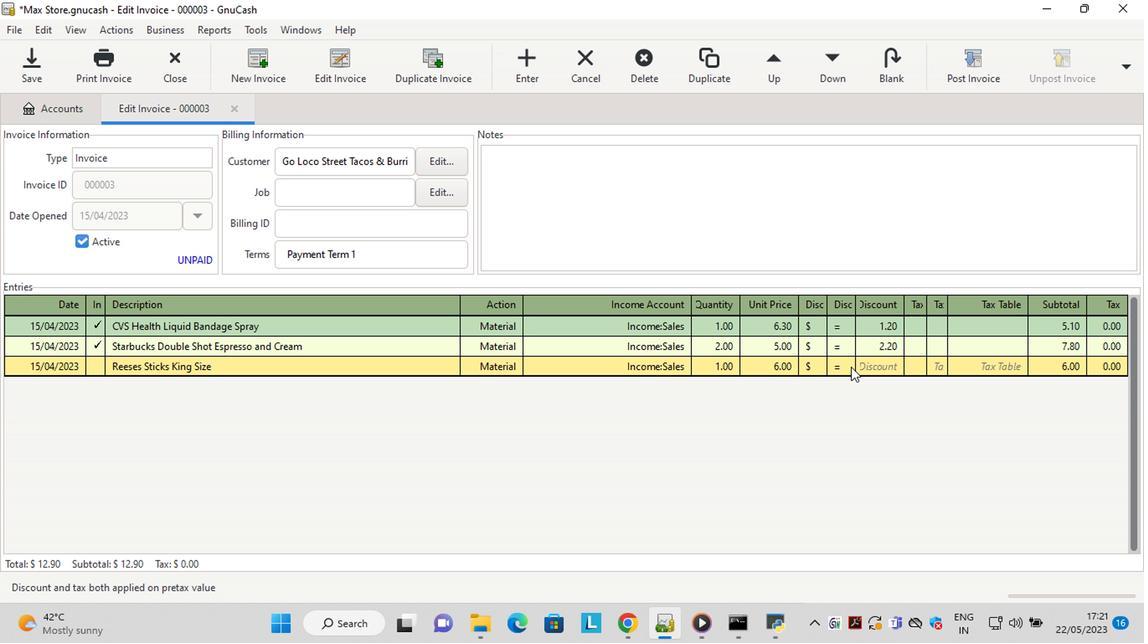
Action: Mouse pressed left at (861, 369)
Screenshot: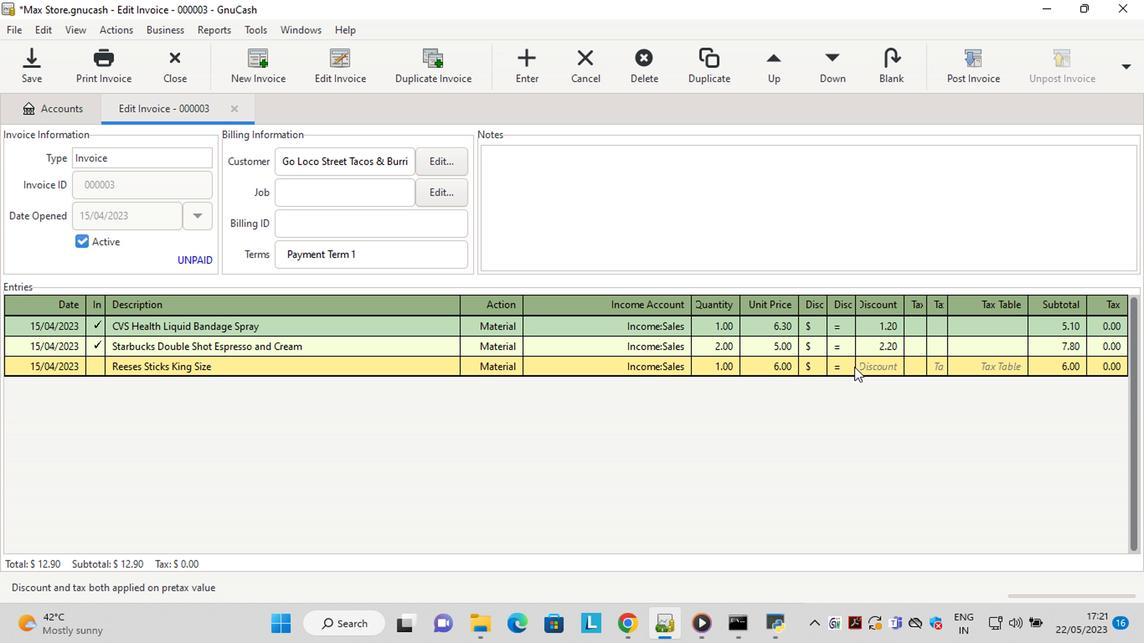 
Action: Mouse moved to (878, 461)
Screenshot: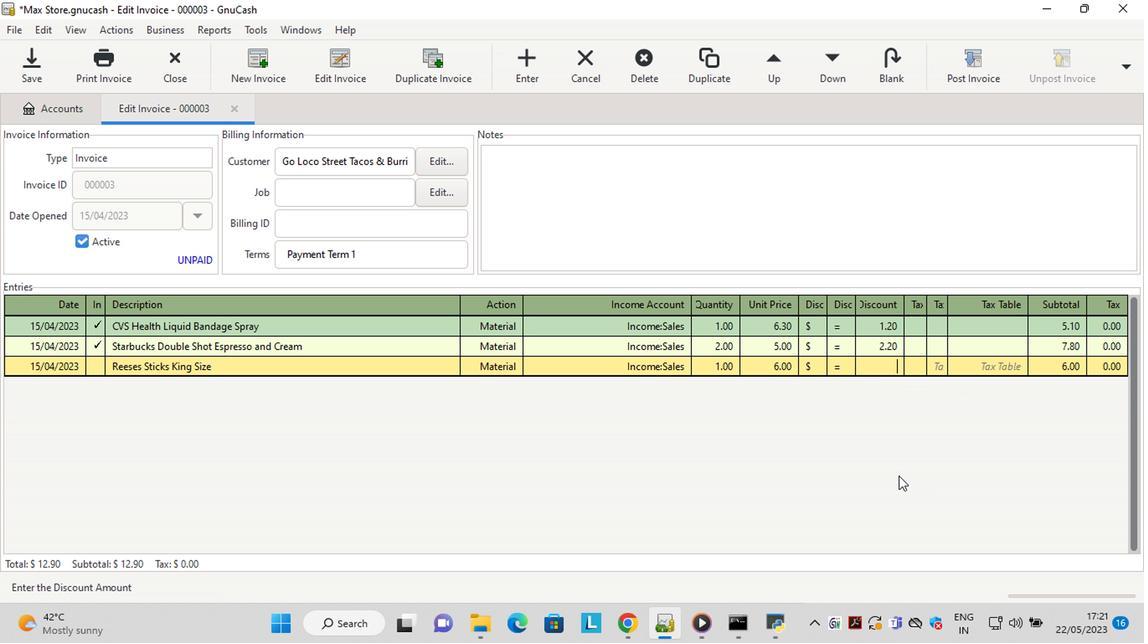 
Action: Key pressed 2.70<Key.tab>
Screenshot: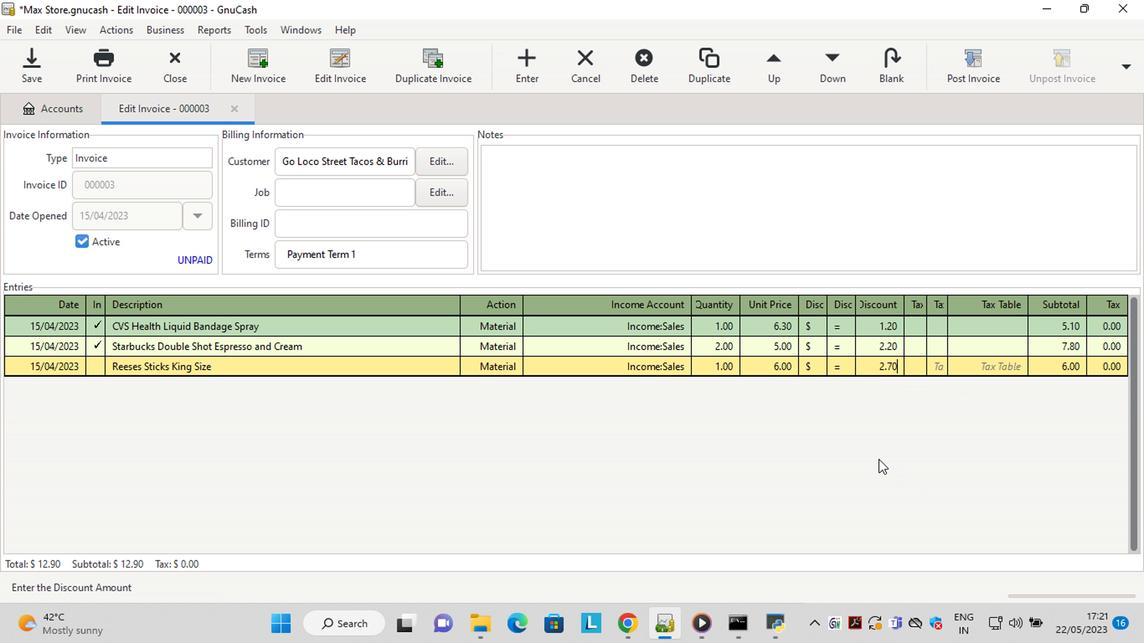 
Action: Mouse moved to (522, 171)
Screenshot: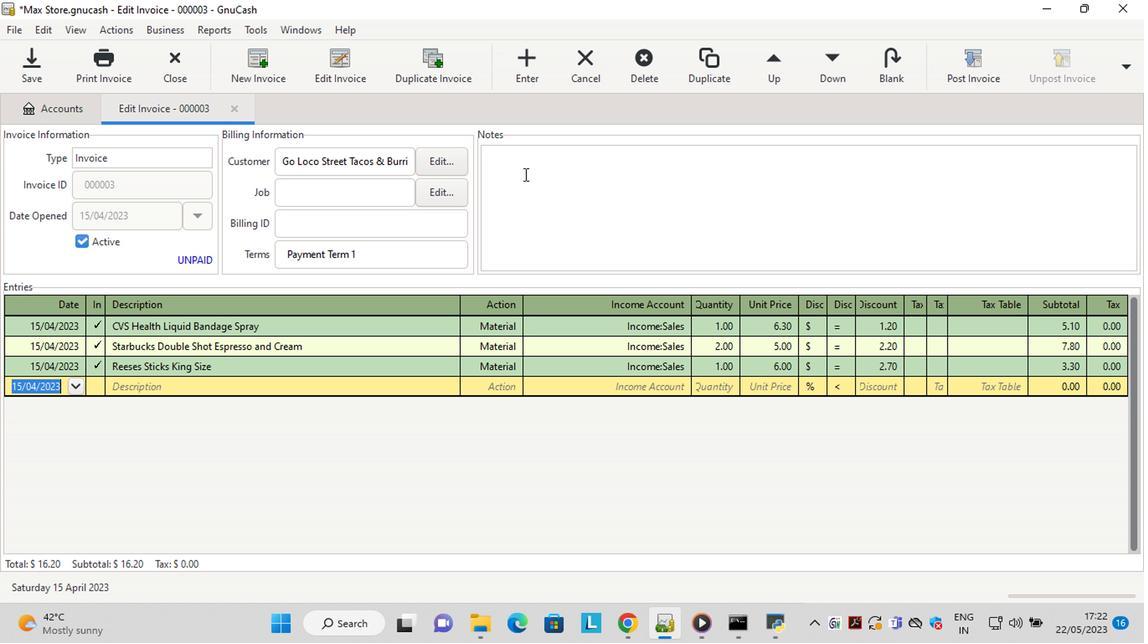 
Action: Mouse pressed left at (522, 171)
Screenshot: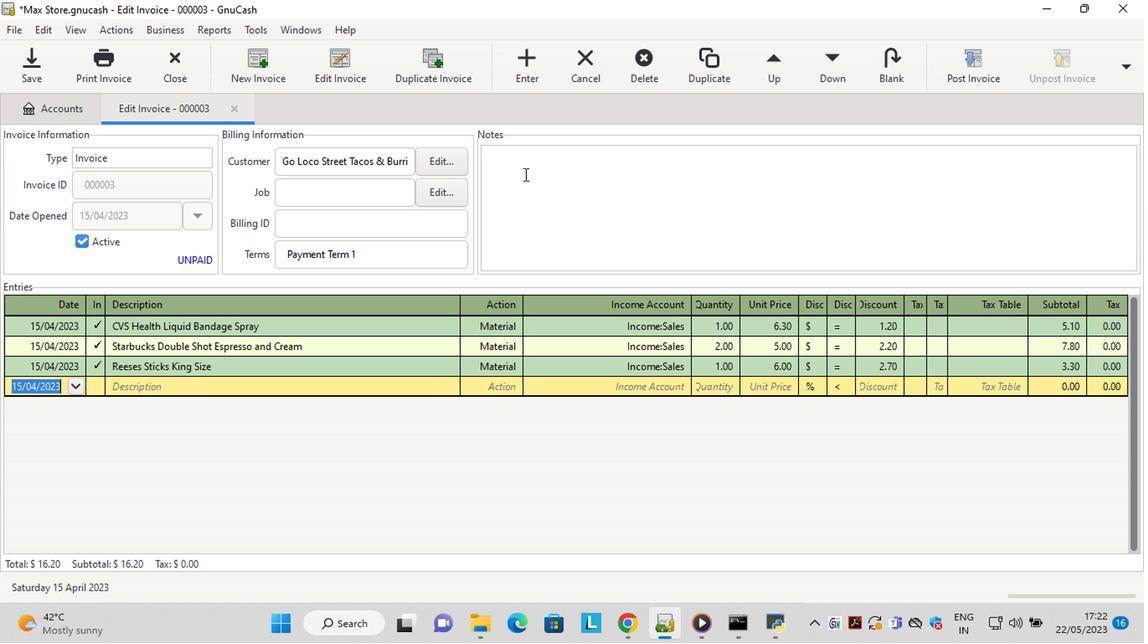 
Action: Mouse moved to (533, 174)
Screenshot: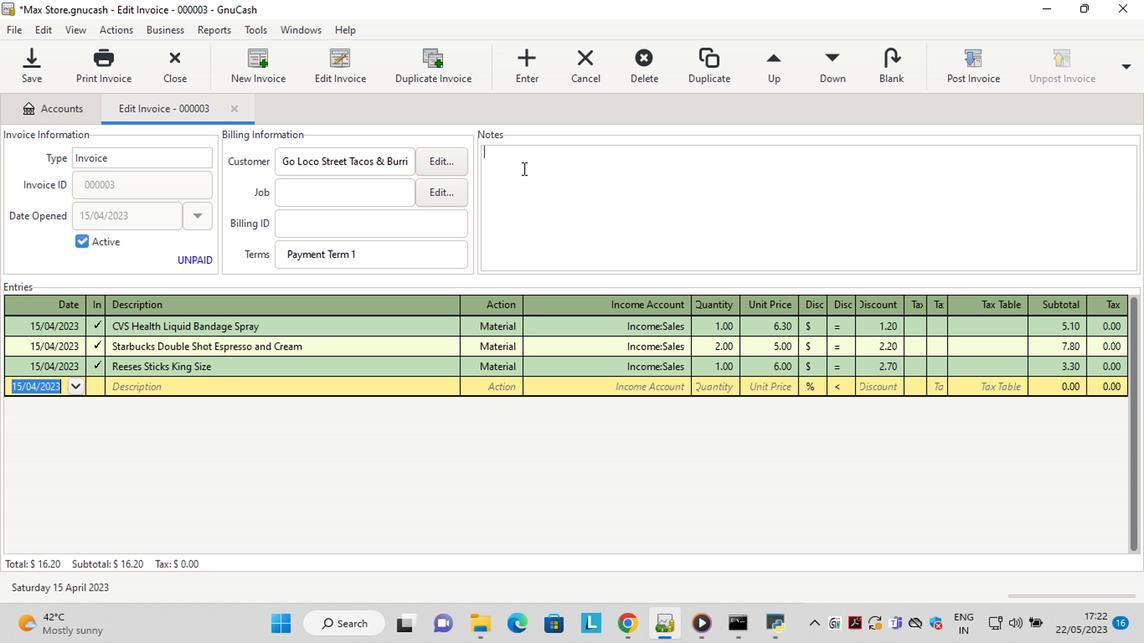 
Action: Key pressed <Key.shift>Looking<Key.space><Key.shift>forward<Key.space>to<Key.space>serving<Key.space>you<Key.space>again.
Screenshot: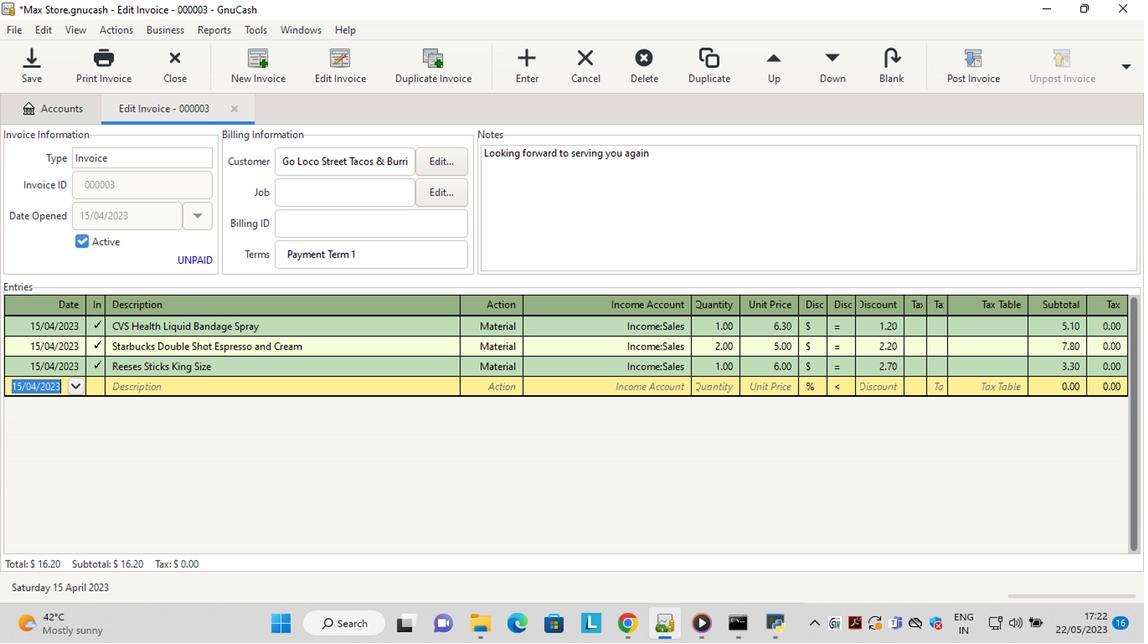 
Action: Mouse moved to (572, 229)
Screenshot: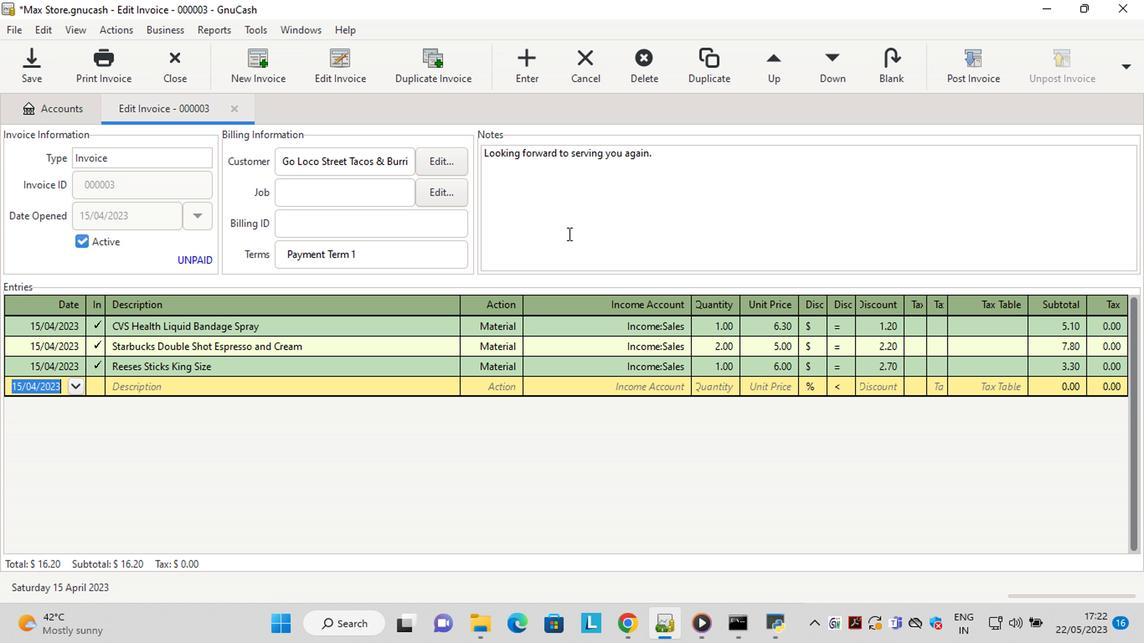 
Action: Mouse pressed left at (572, 229)
Screenshot: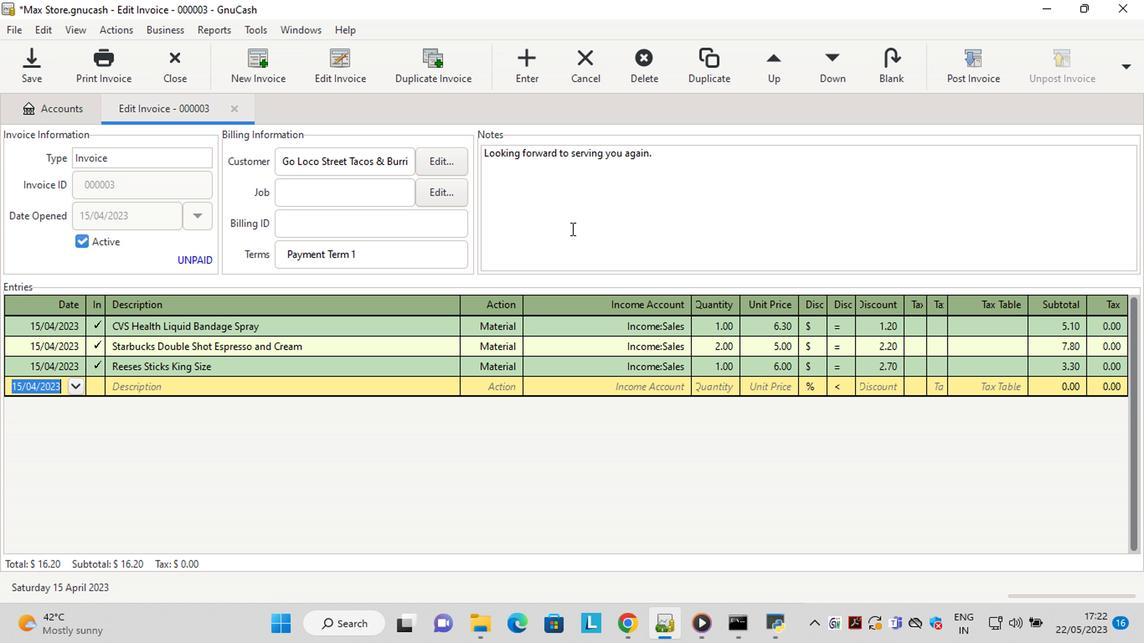 
Action: Mouse moved to (958, 72)
Screenshot: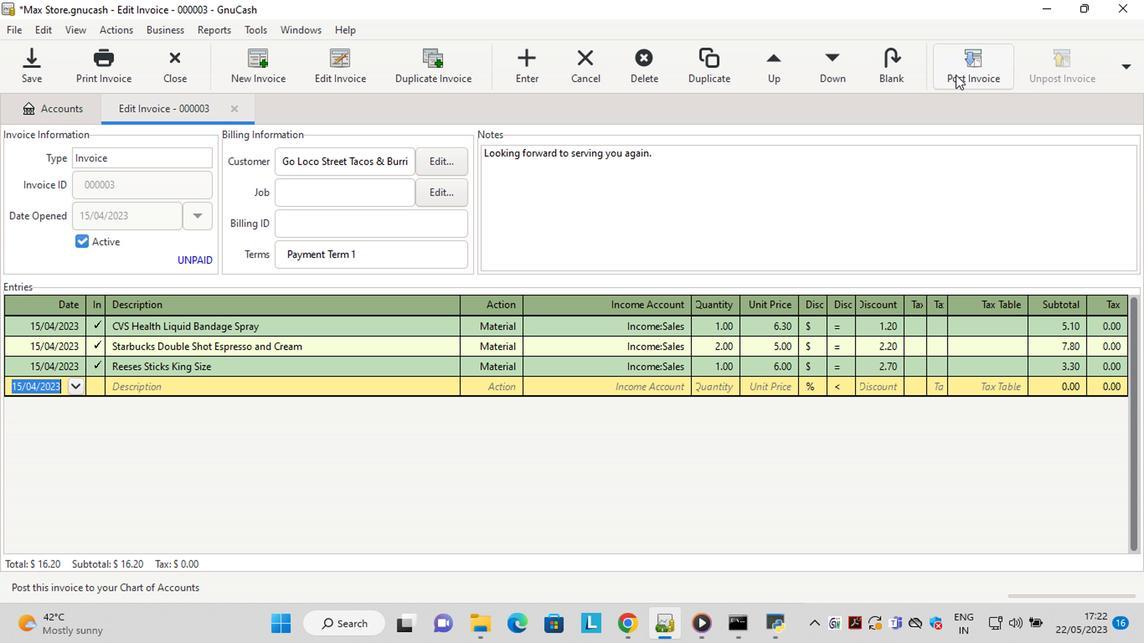 
Action: Mouse pressed left at (958, 72)
Screenshot: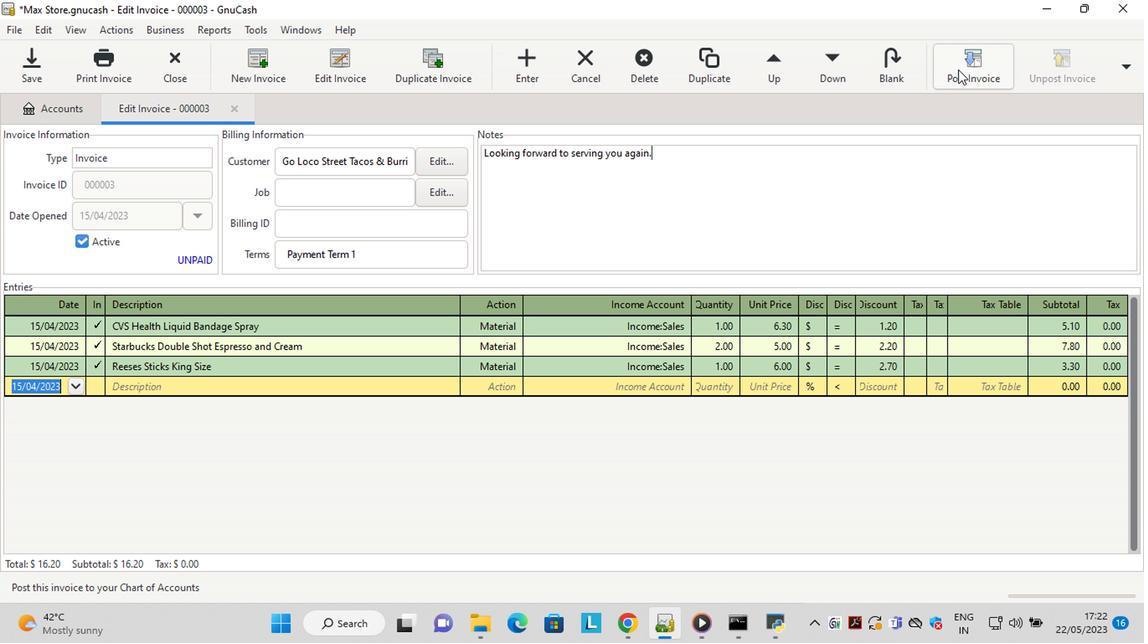
Action: Mouse moved to (622, 277)
Screenshot: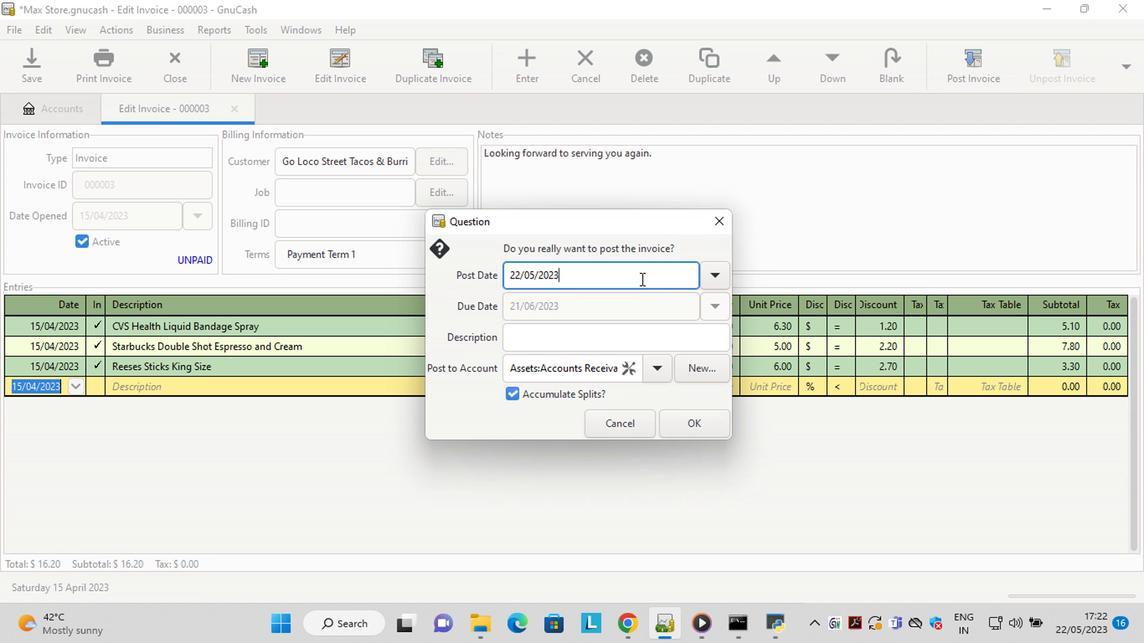 
Action: Key pressed <Key.left><Key.left><Key.left><Key.left><Key.left><Key.left><Key.left><Key.left><Key.left><Key.left><Key.left><Key.left><Key.left><Key.left><Key.left><Key.left><Key.left><Key.left><Key.left><Key.left><Key.left><Key.left><Key.left><Key.left><Key.left><Key.left><Key.left><Key.left><Key.left><Key.left><Key.left><Key.left><Key.left><Key.left><Key.left><Key.left><Key.delete><Key.delete>15<Key.right><Key.right><Key.delete>4
Screenshot: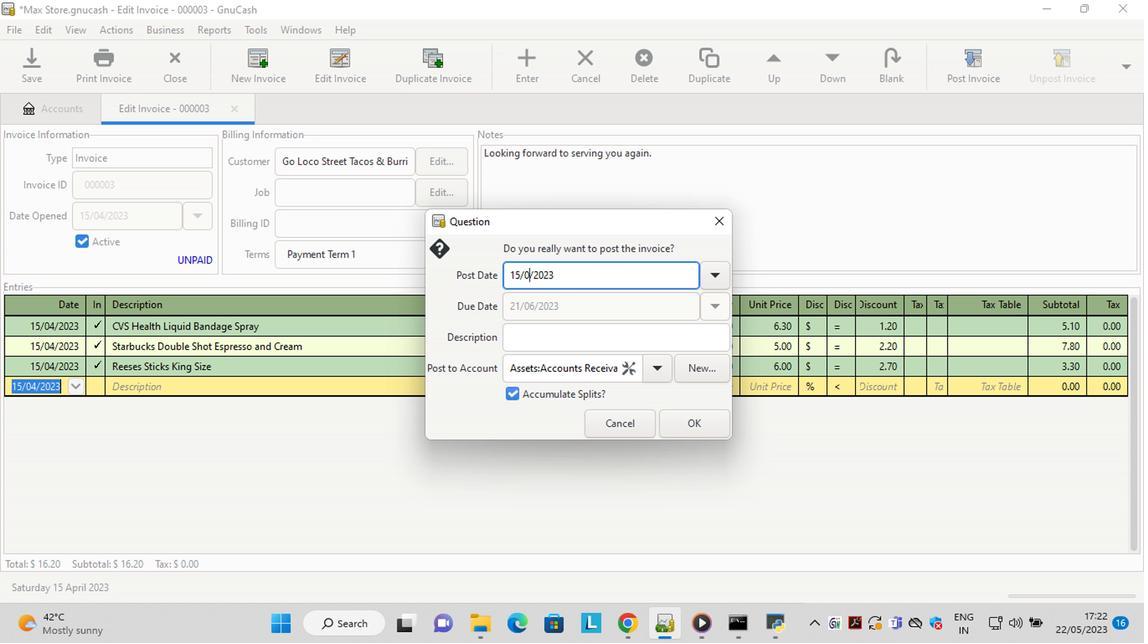 
Action: Mouse moved to (693, 427)
Screenshot: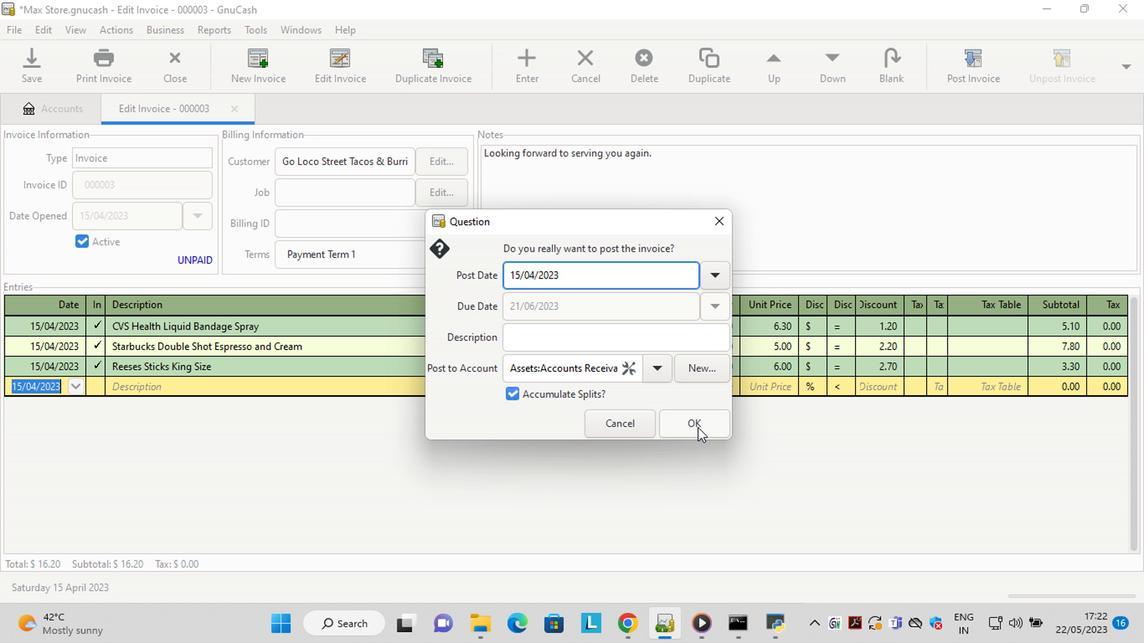 
Action: Mouse pressed left at (693, 427)
Screenshot: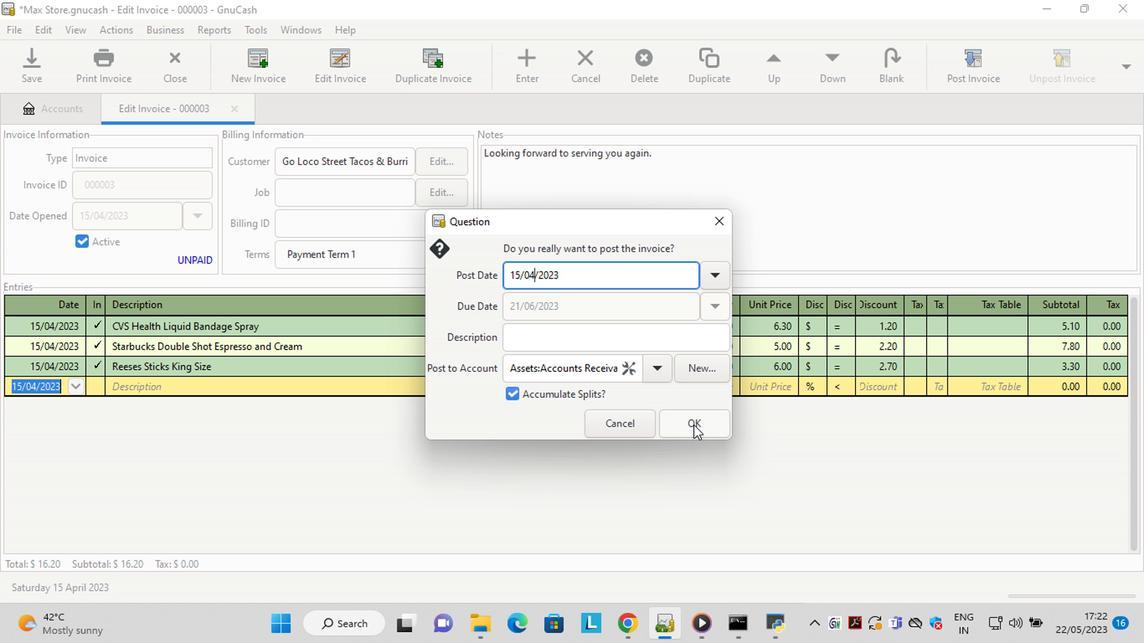 
Action: Mouse moved to (1080, 67)
Screenshot: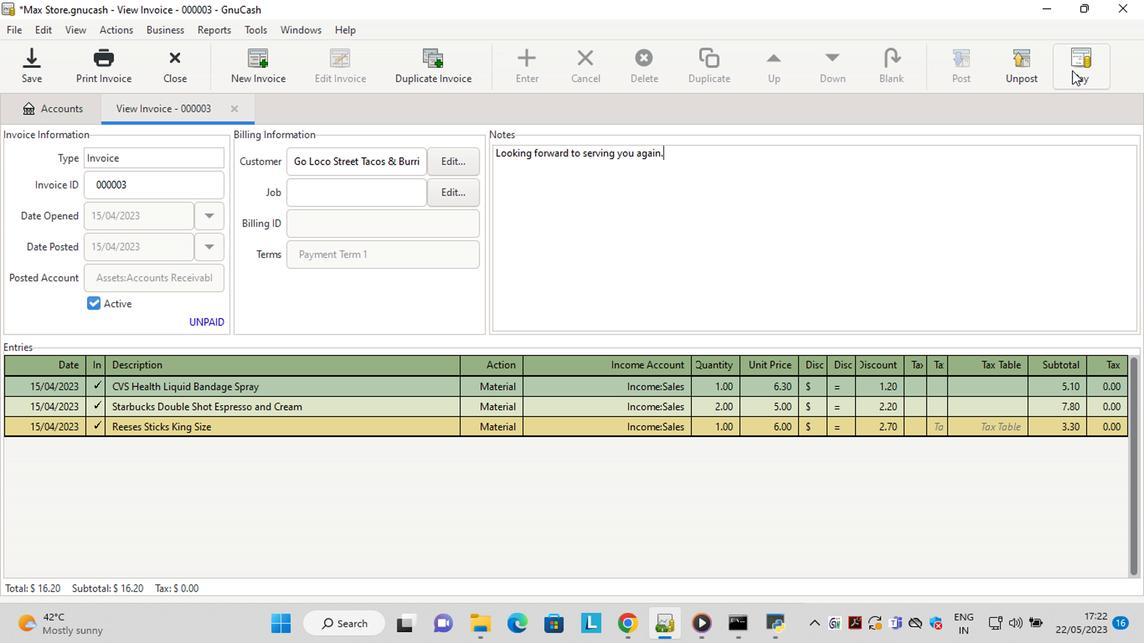 
Action: Mouse pressed left at (1080, 67)
Screenshot: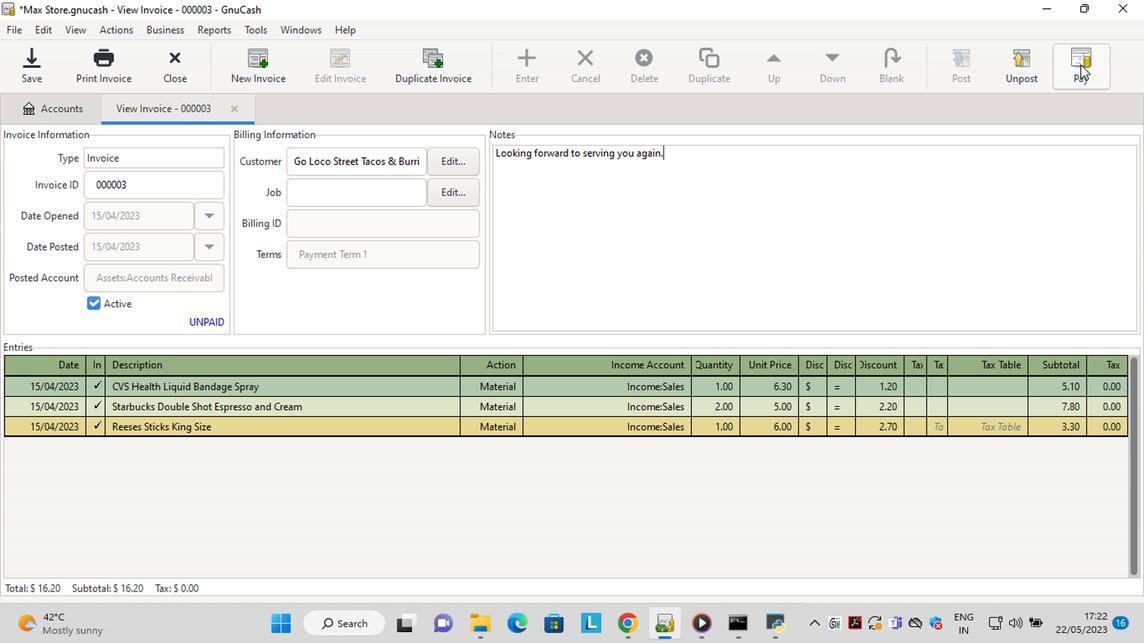 
Action: Mouse moved to (512, 330)
Screenshot: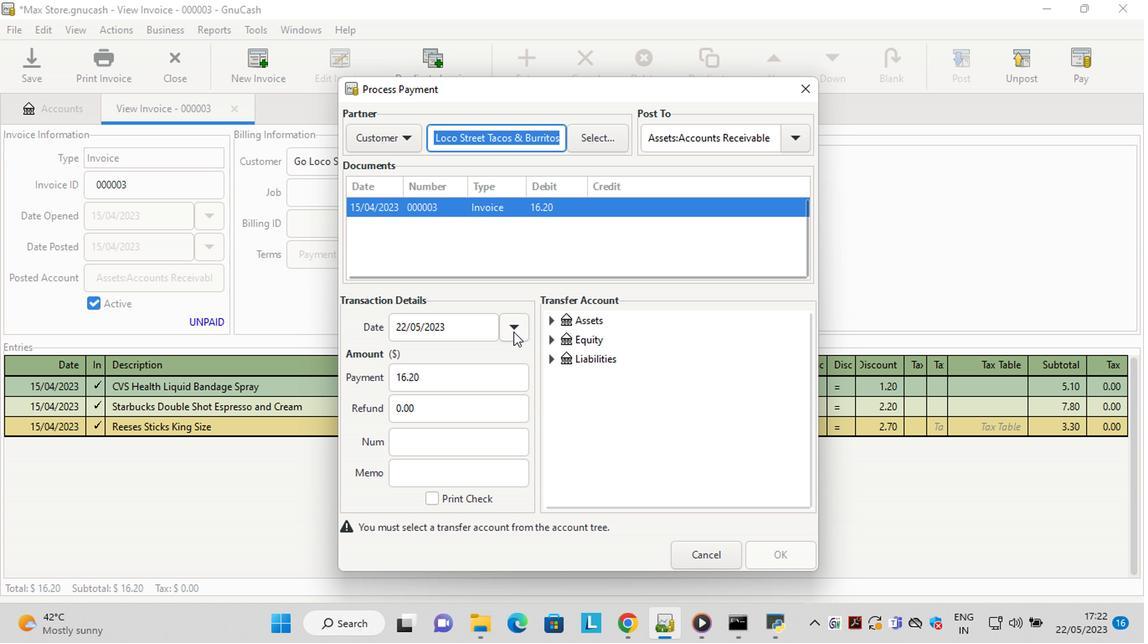 
Action: Mouse pressed left at (512, 330)
Screenshot: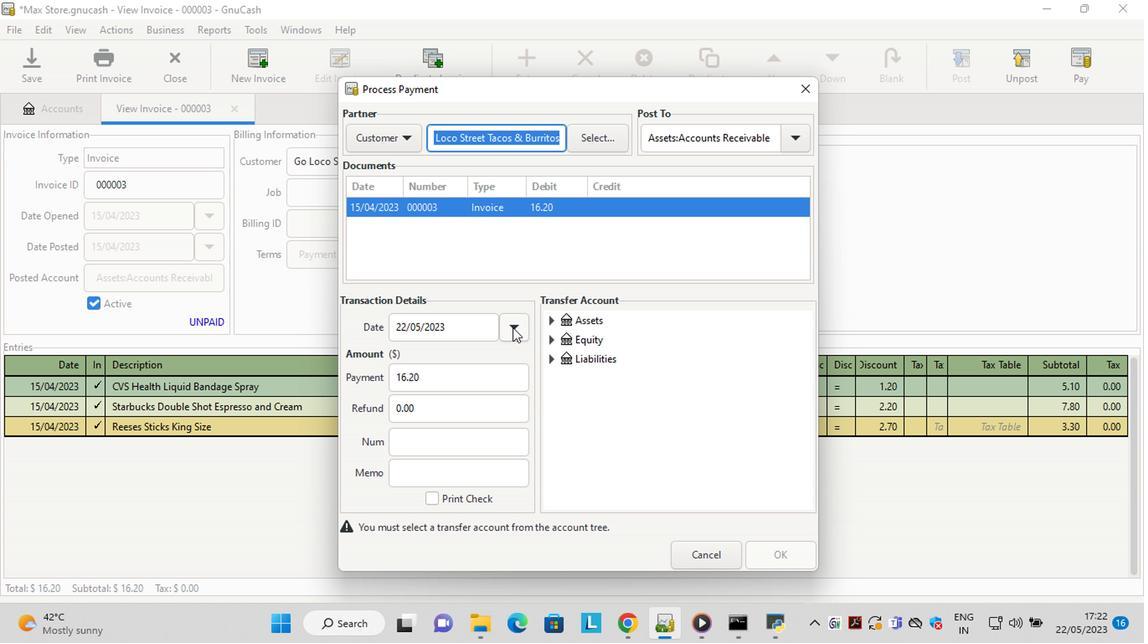
Action: Mouse moved to (411, 421)
Screenshot: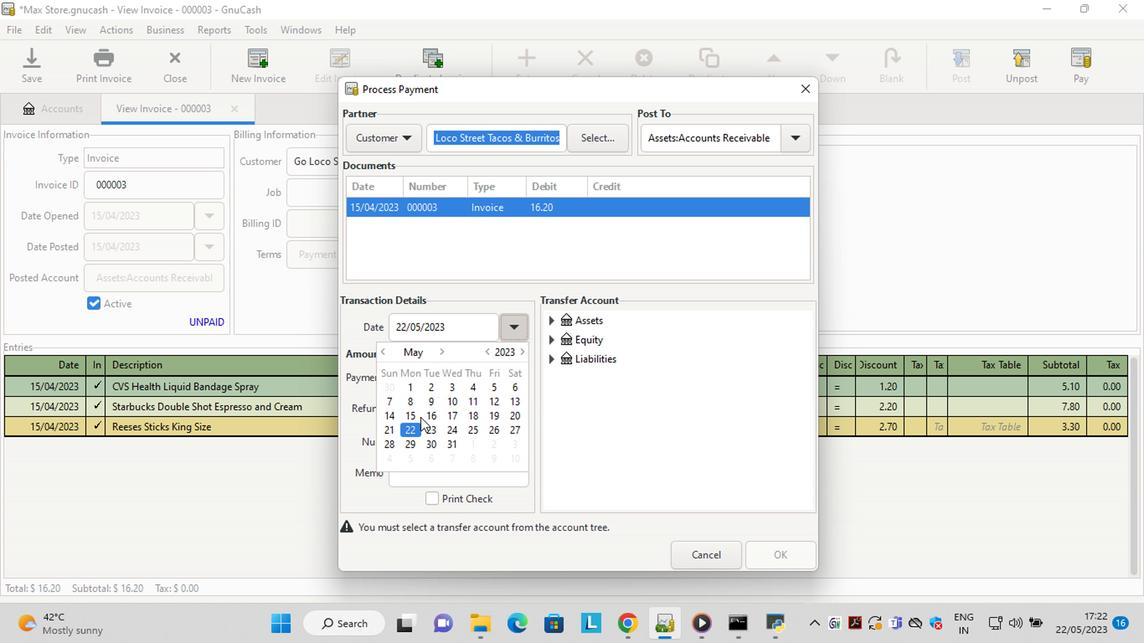 
Action: Mouse pressed left at (411, 421)
Screenshot: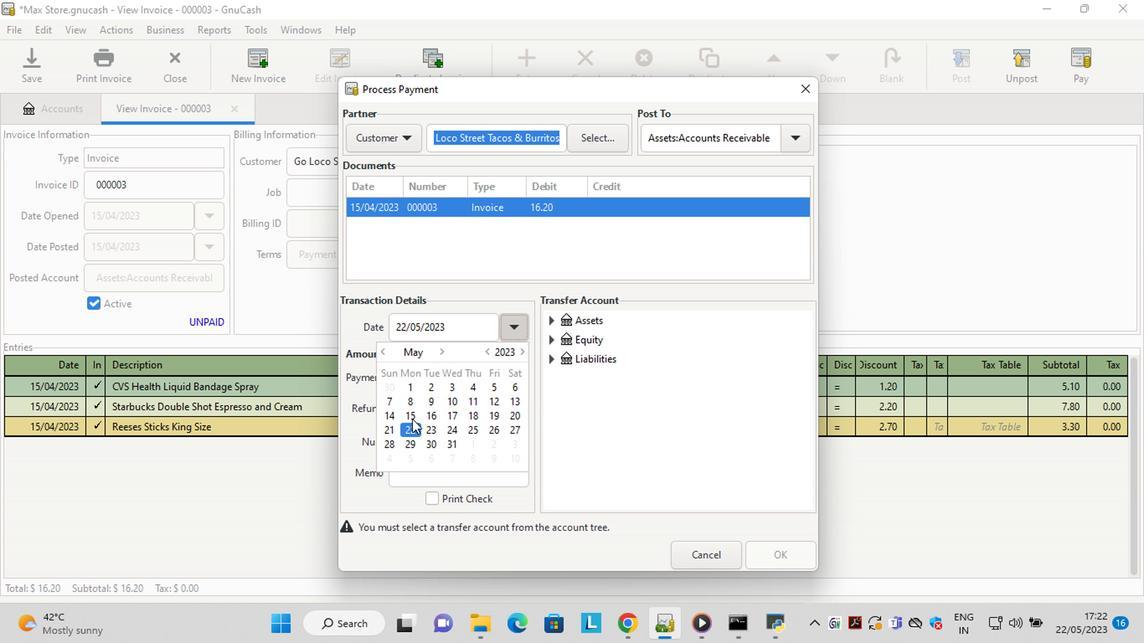 
Action: Mouse moved to (569, 324)
Screenshot: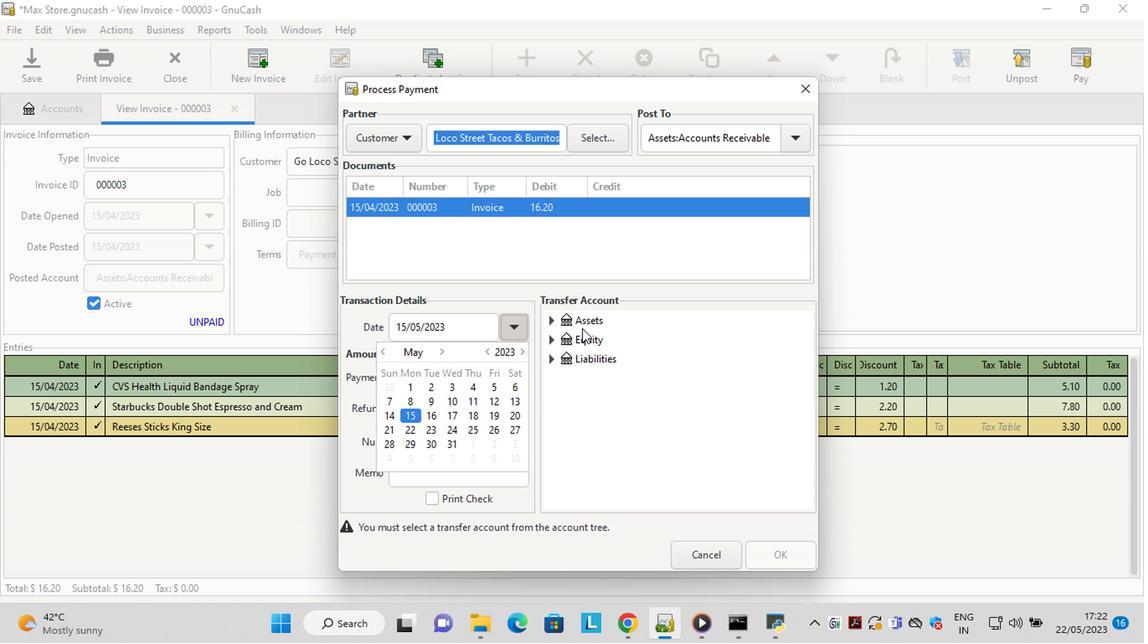
Action: Mouse pressed left at (569, 324)
Screenshot: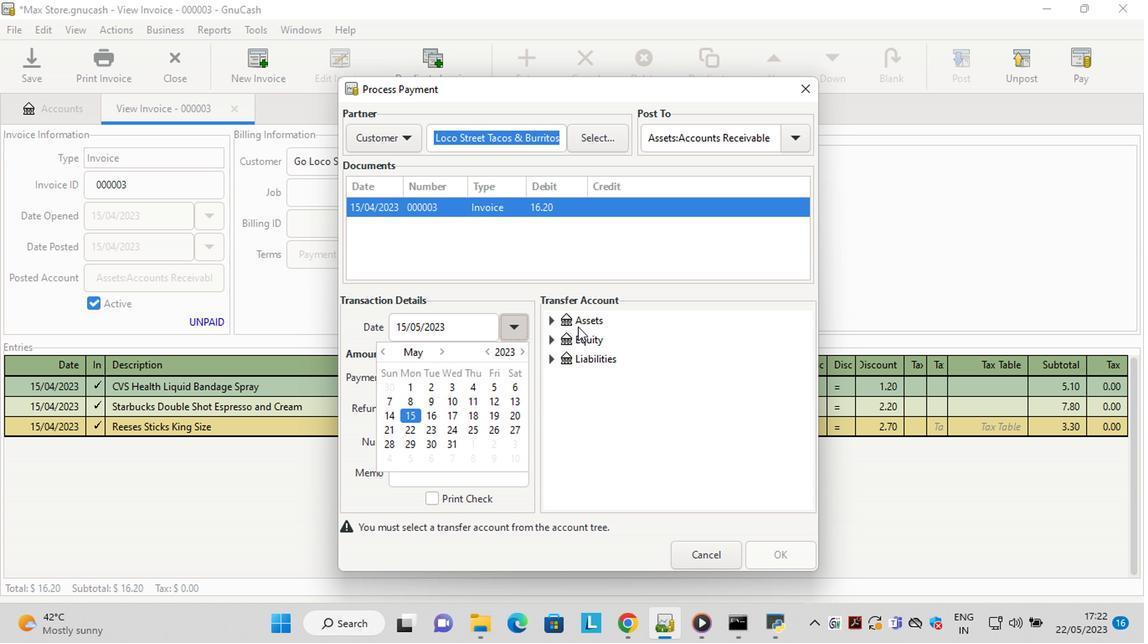 
Action: Mouse moved to (551, 325)
Screenshot: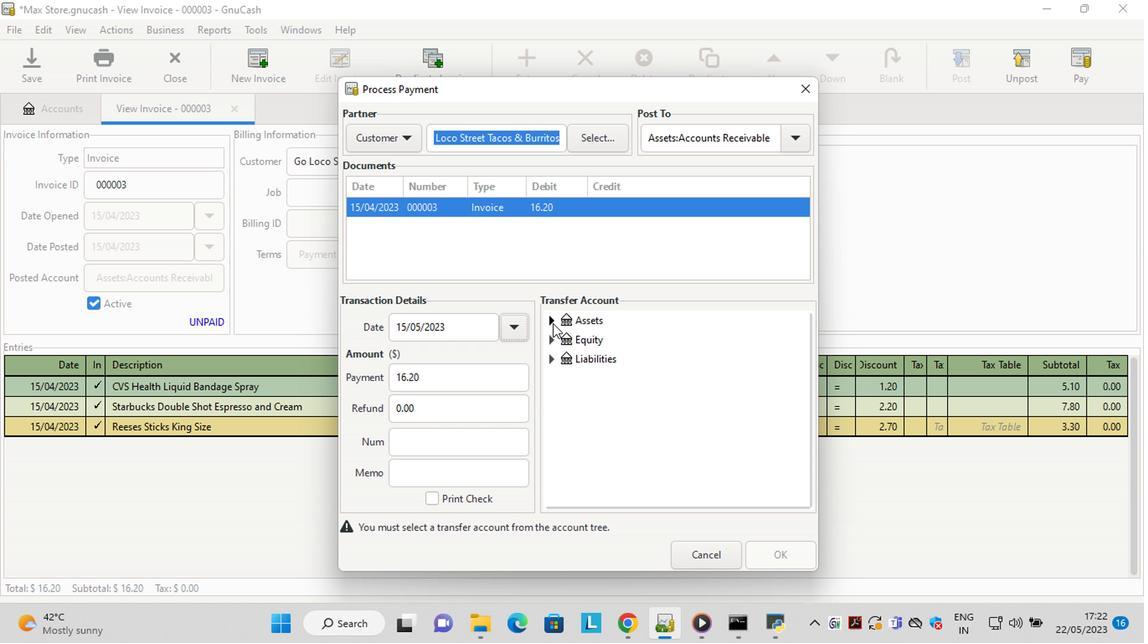 
Action: Mouse pressed left at (551, 325)
Screenshot: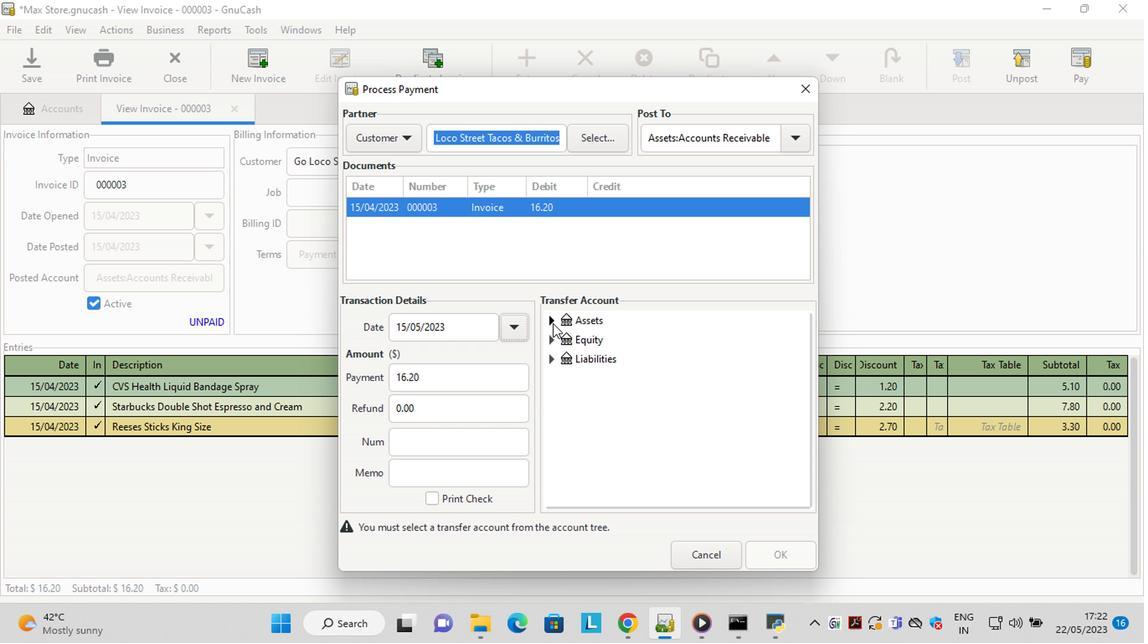 
Action: Mouse moved to (564, 342)
Screenshot: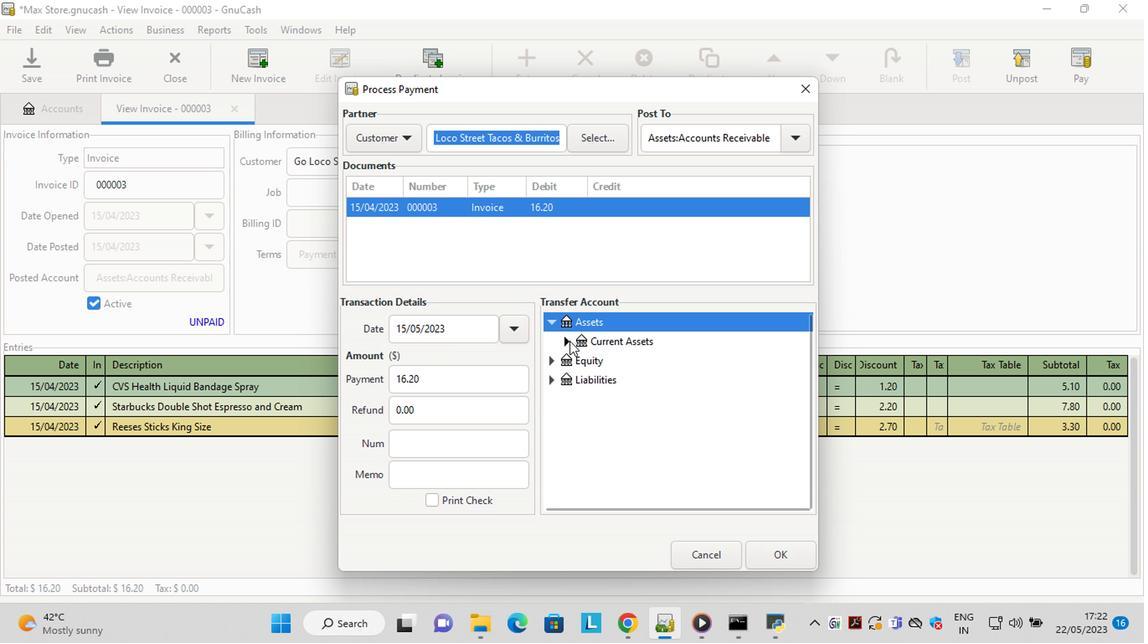 
Action: Mouse pressed left at (564, 342)
Screenshot: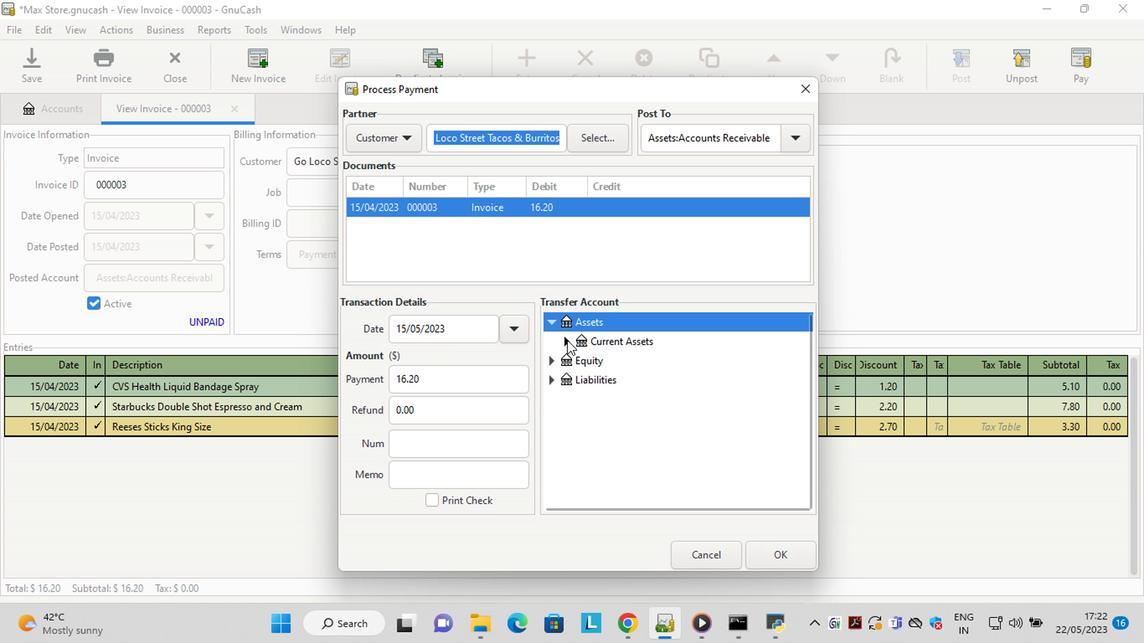 
Action: Mouse moved to (632, 368)
Screenshot: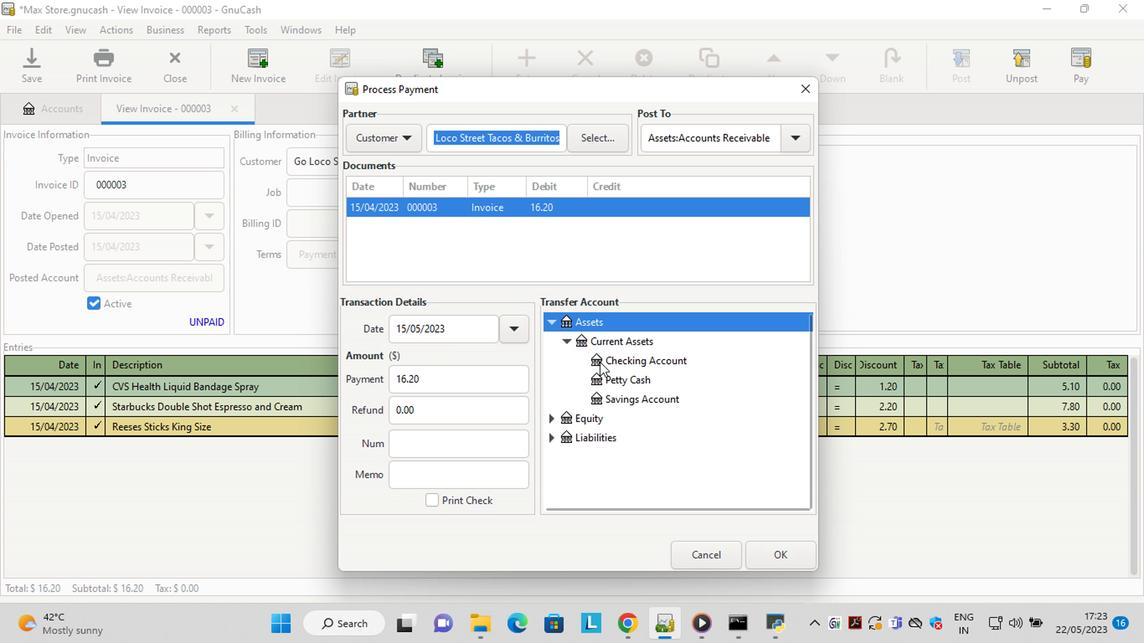 
Action: Mouse pressed left at (632, 368)
Screenshot: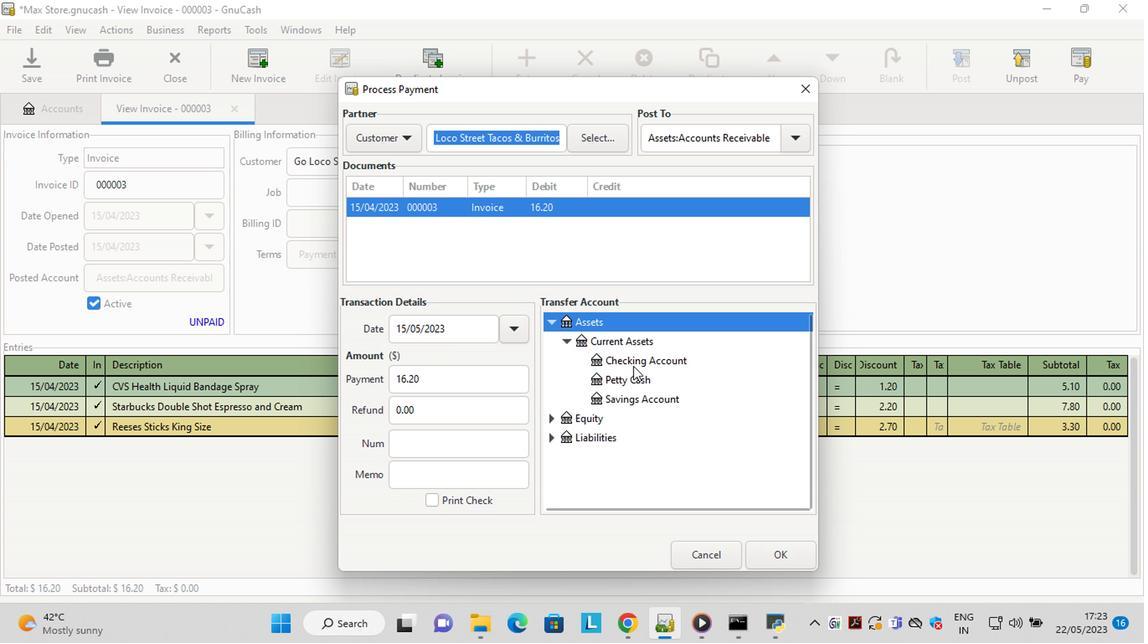 
Action: Mouse moved to (780, 559)
Screenshot: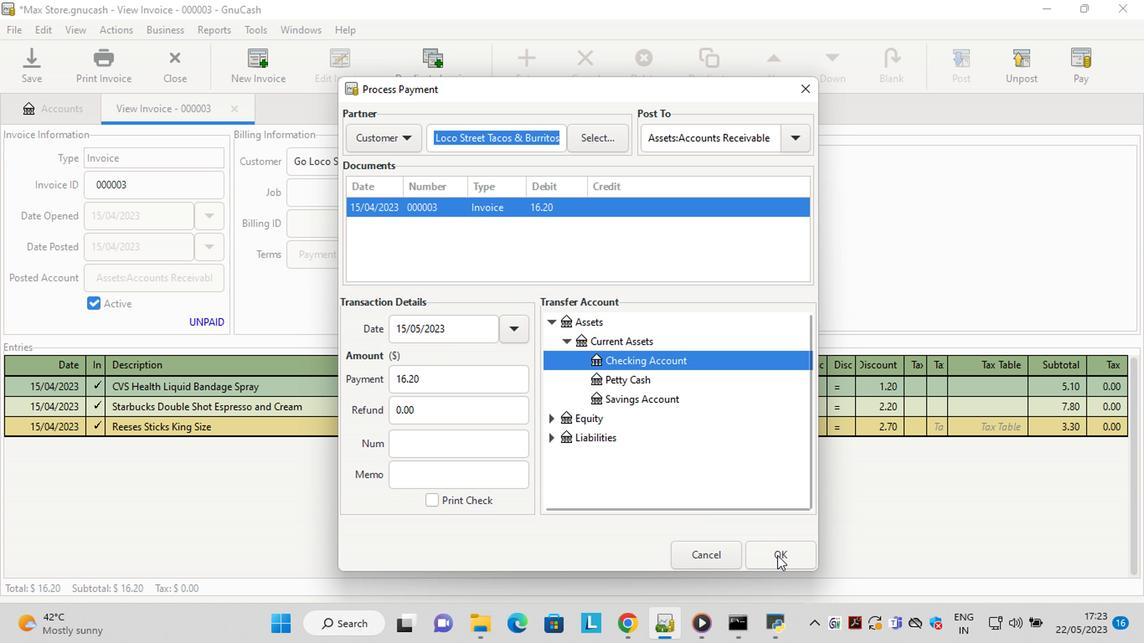 
Action: Mouse pressed left at (780, 559)
Screenshot: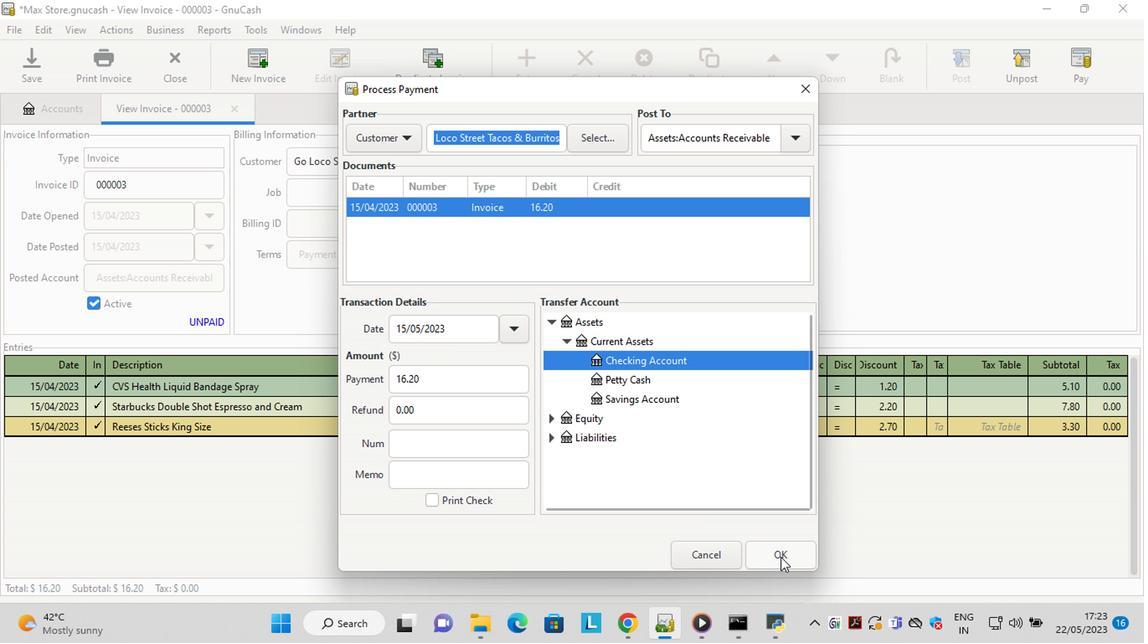 
Action: Mouse moved to (104, 63)
Screenshot: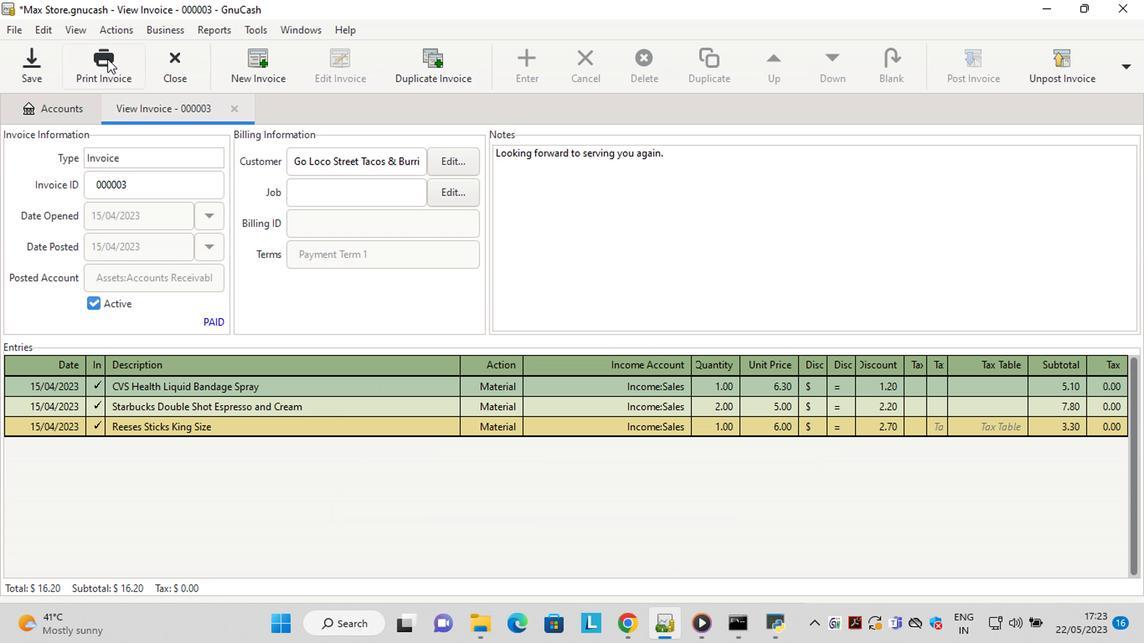 
Action: Mouse pressed left at (104, 63)
Screenshot: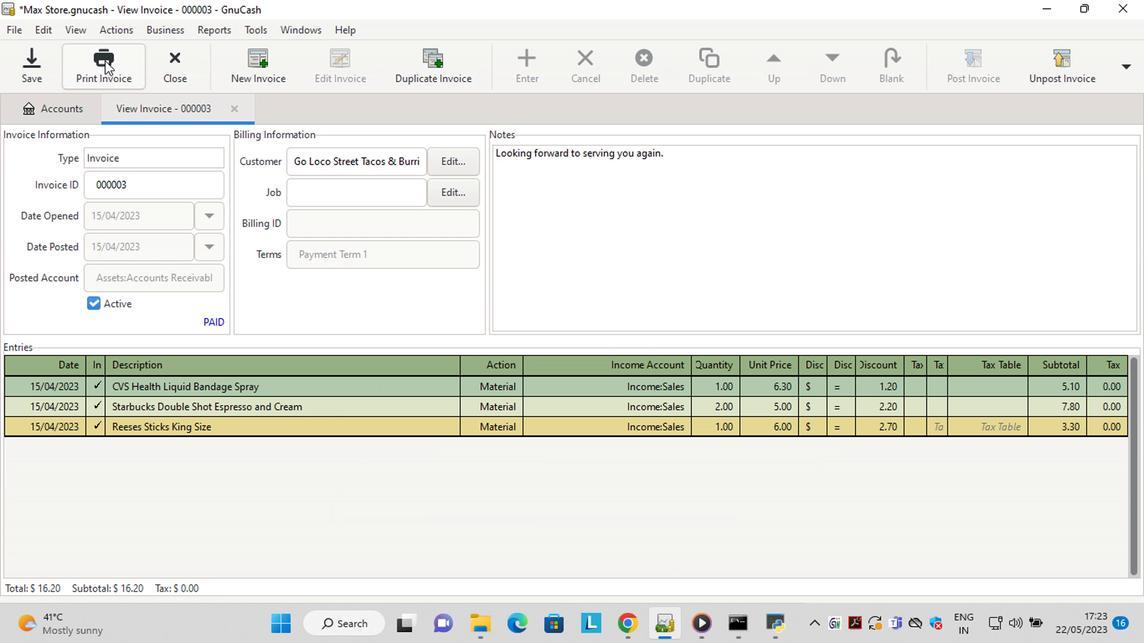 
Action: Mouse moved to (417, 66)
Screenshot: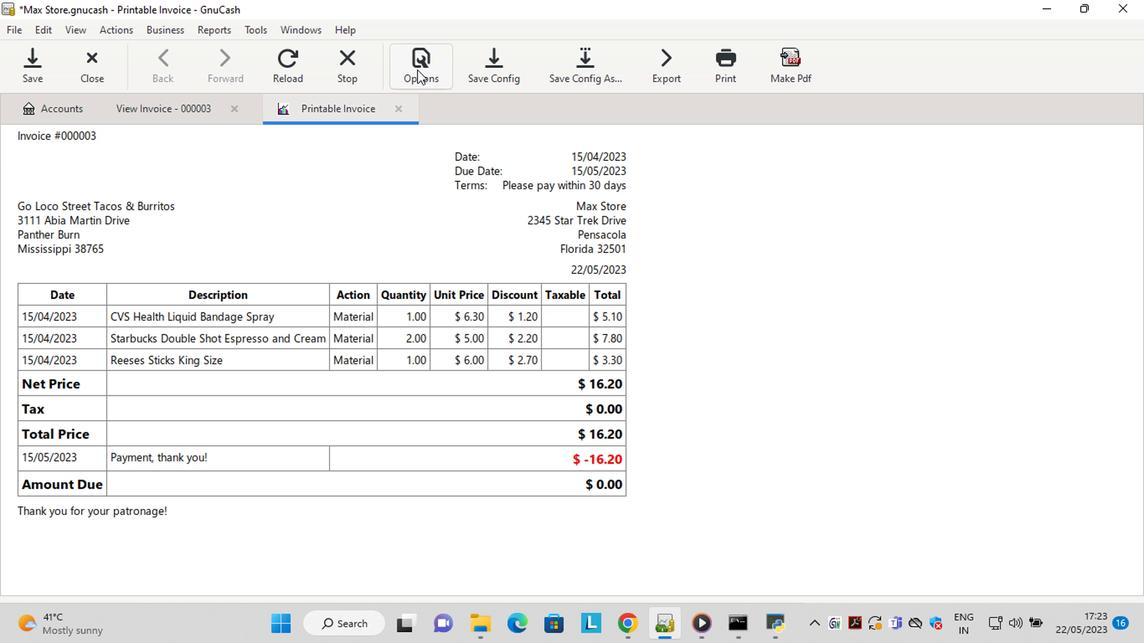 
Action: Mouse pressed left at (417, 66)
Screenshot: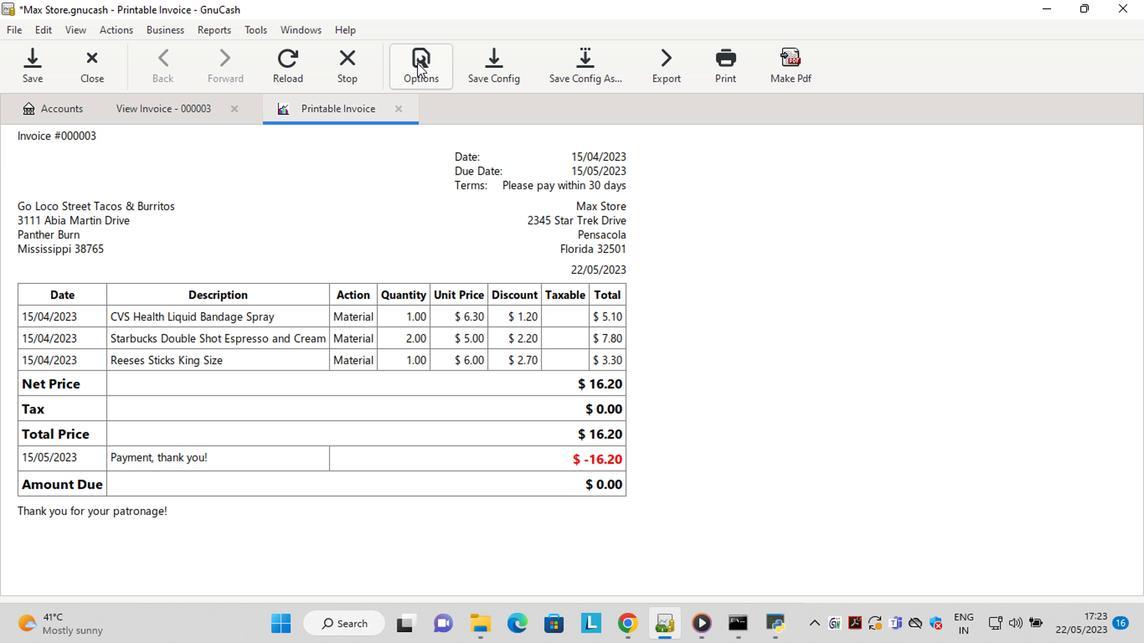 
Action: Mouse moved to (165, 174)
Screenshot: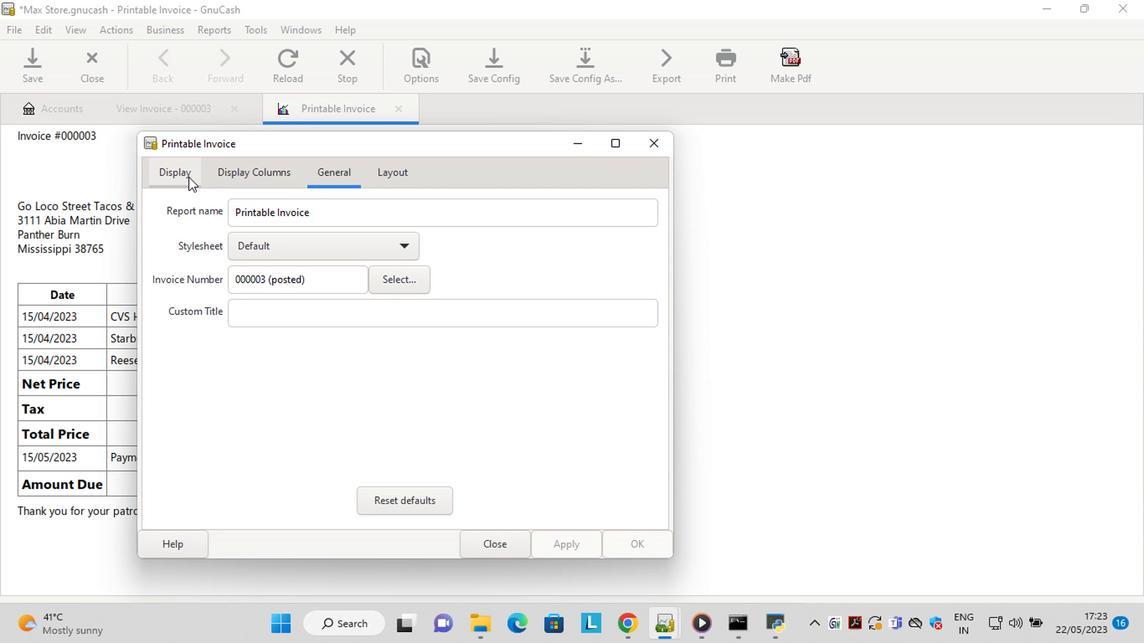 
Action: Mouse pressed left at (165, 174)
Screenshot: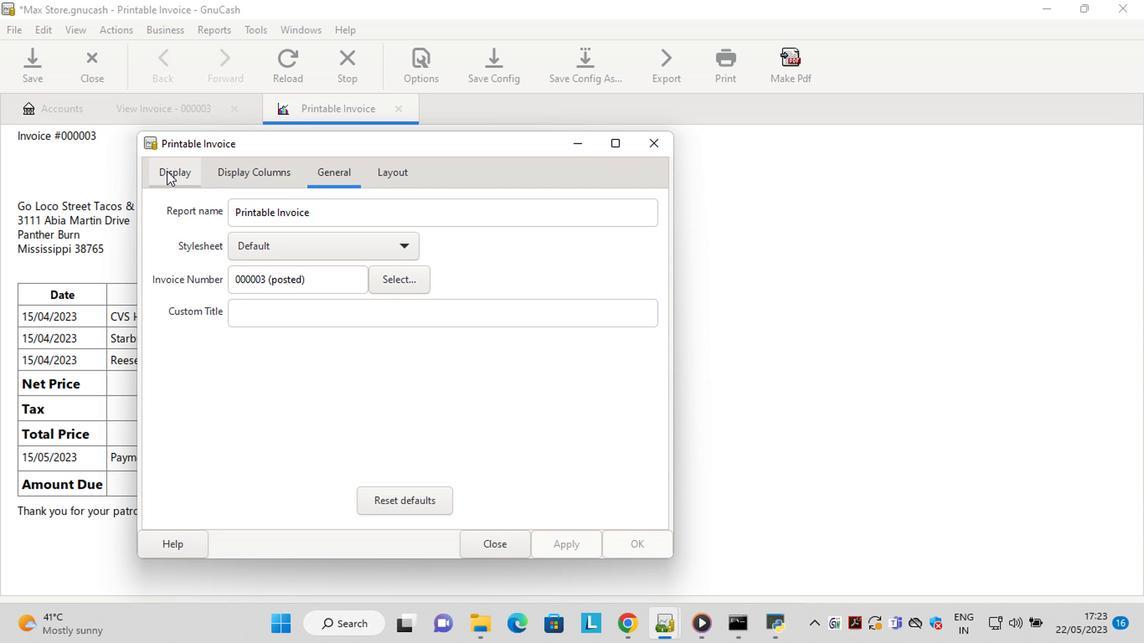 
Action: Mouse moved to (287, 365)
Screenshot: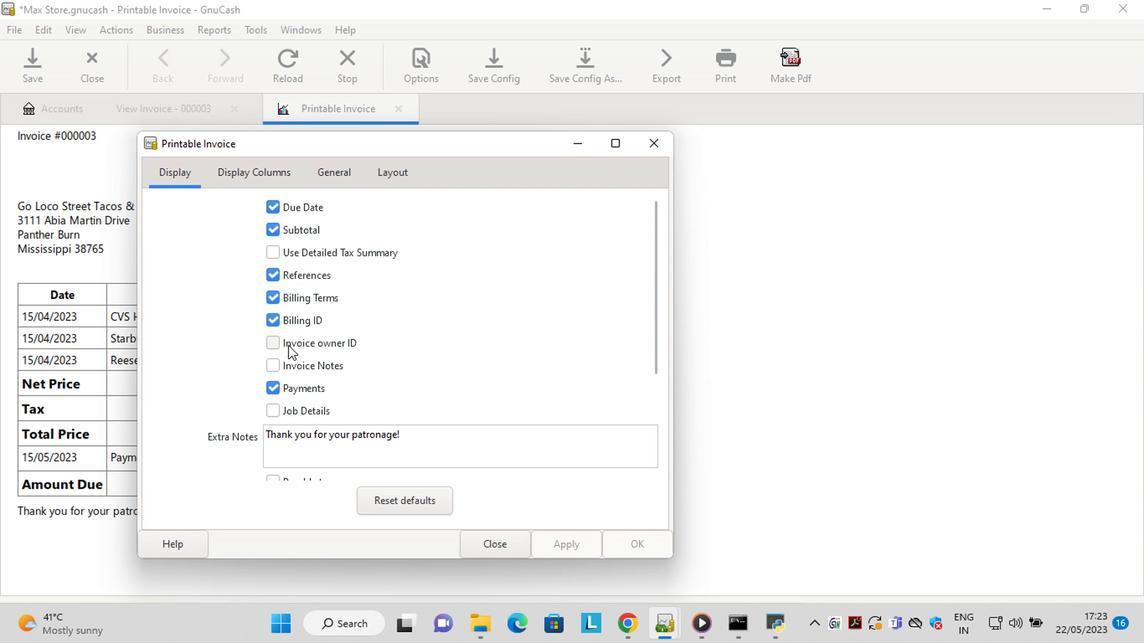
Action: Mouse pressed left at (287, 365)
Screenshot: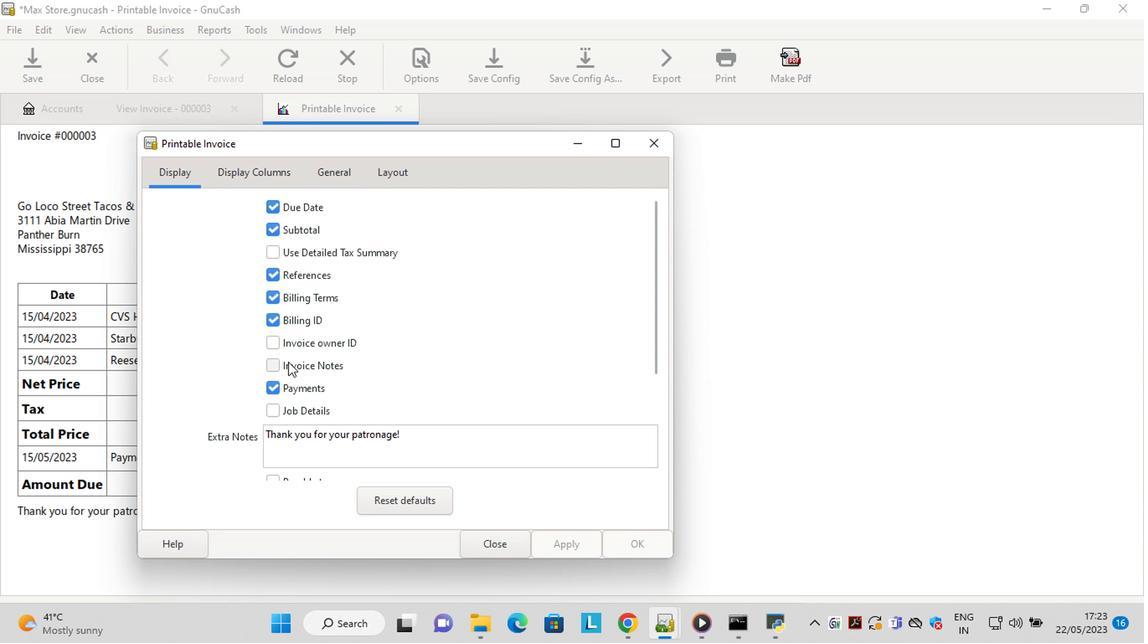 
Action: Mouse moved to (559, 545)
Screenshot: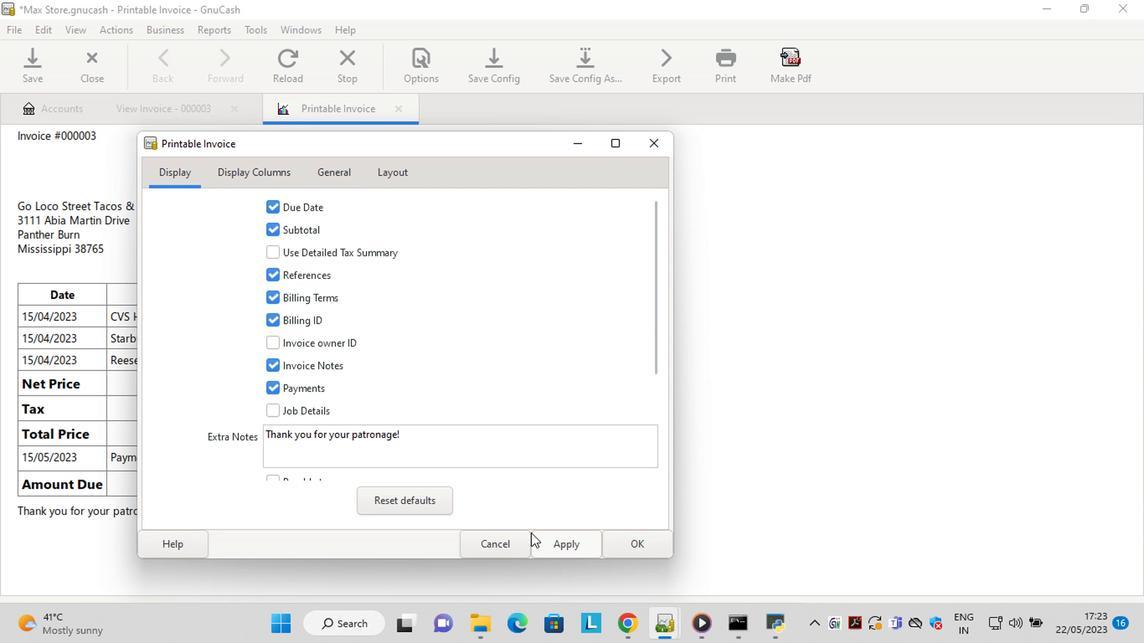 
Action: Mouse pressed left at (559, 545)
Screenshot: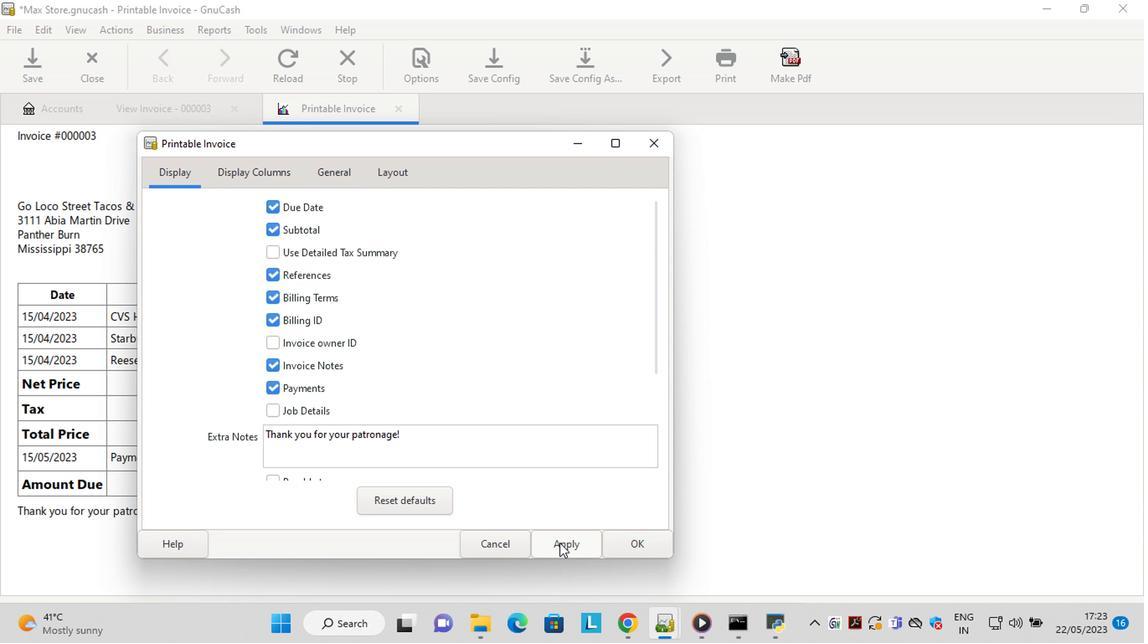
Action: Mouse moved to (491, 543)
Screenshot: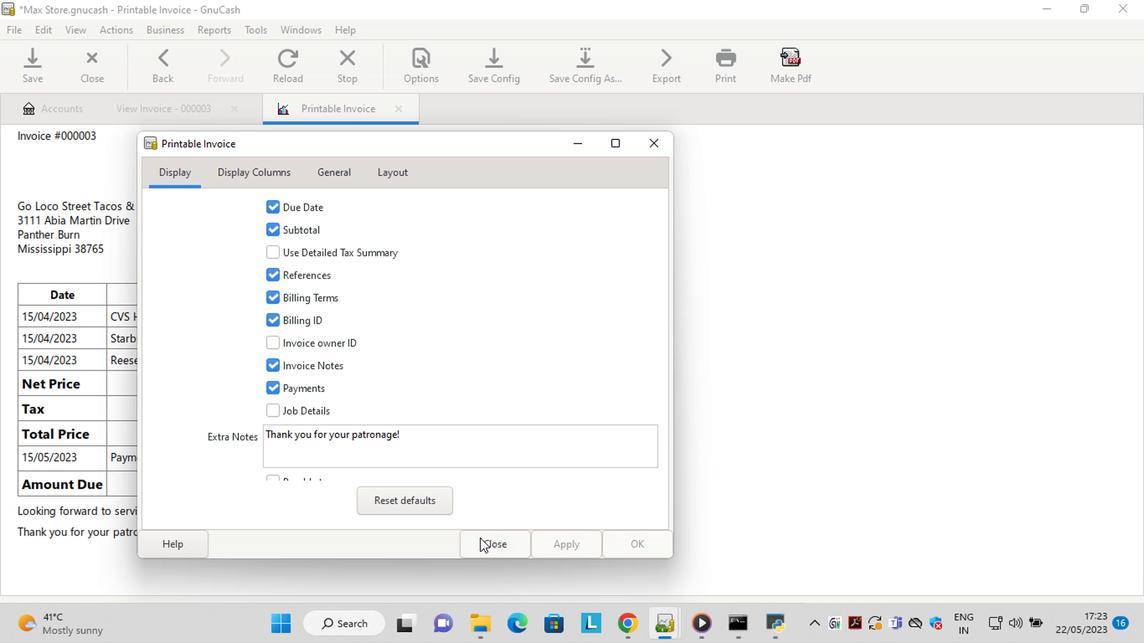 
Action: Mouse pressed left at (491, 543)
Screenshot: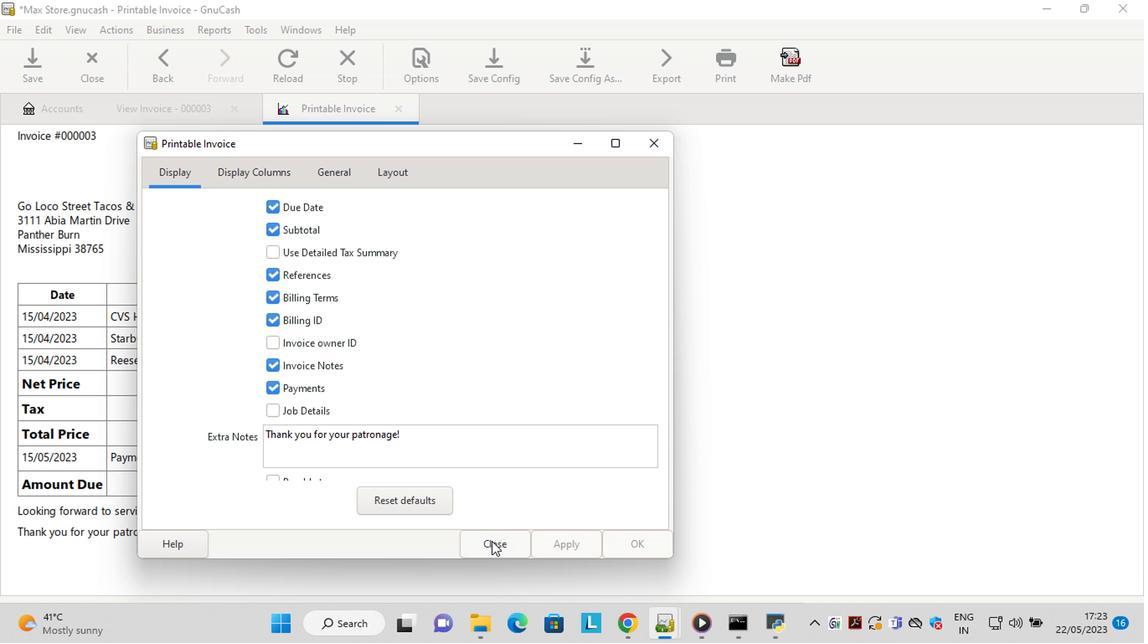 
Action: Mouse moved to (756, 387)
Screenshot: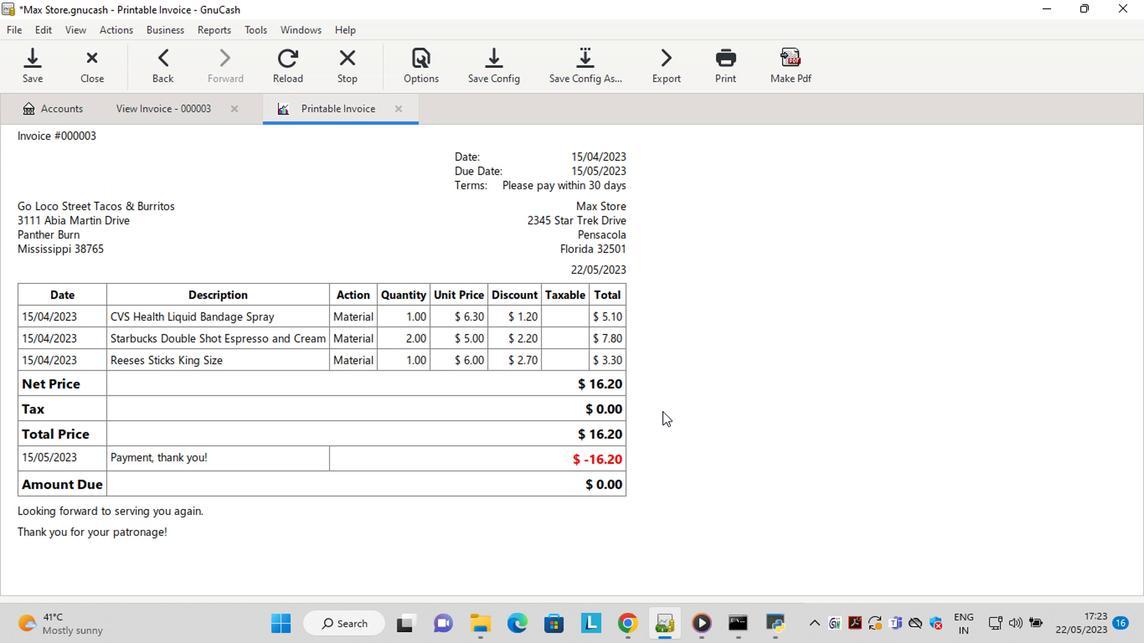 
